 Task: Look for space in Budapest XVI. kerület, Hungary from 5th June, 2023 to 16th June, 2023 for 2 adults in price range Rs.14000 to Rs.18000. Place can be entire place with 1  bedroom having 1 bed and 1 bathroom. Property type can be house, flat, guest house, hotel. Booking option can be shelf check-in. Required host language is English.
Action: Mouse moved to (443, 81)
Screenshot: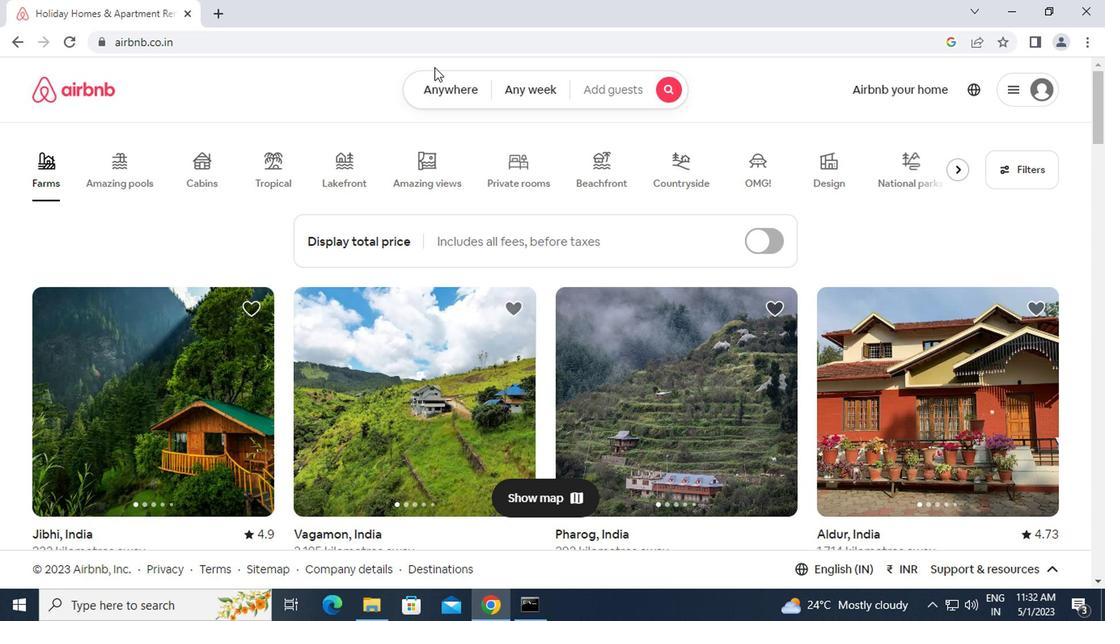 
Action: Mouse pressed left at (443, 81)
Screenshot: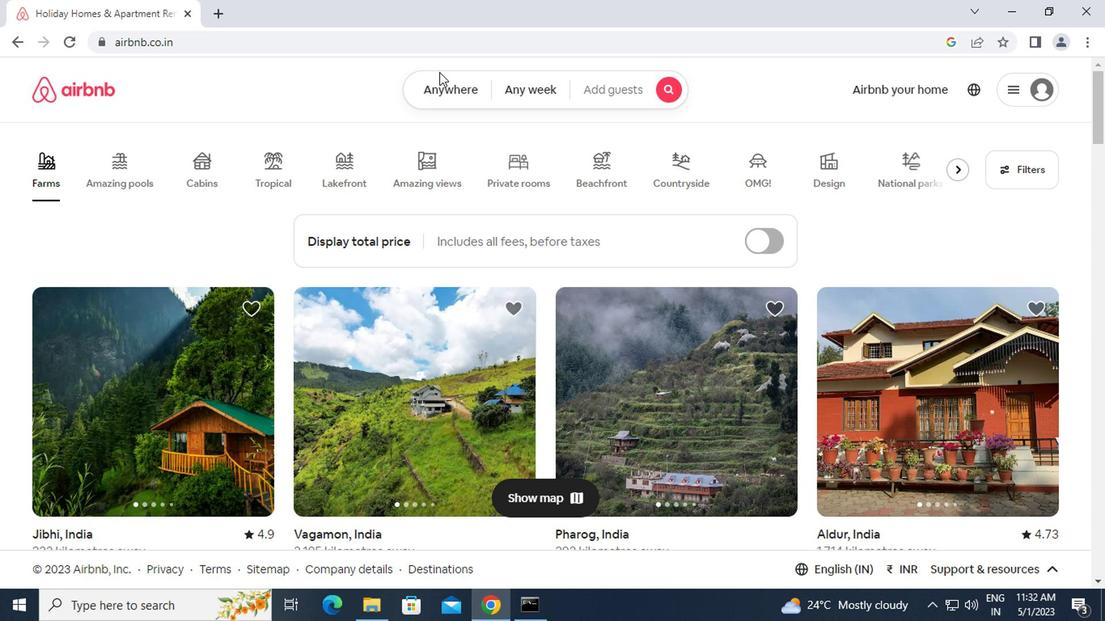 
Action: Mouse moved to (400, 130)
Screenshot: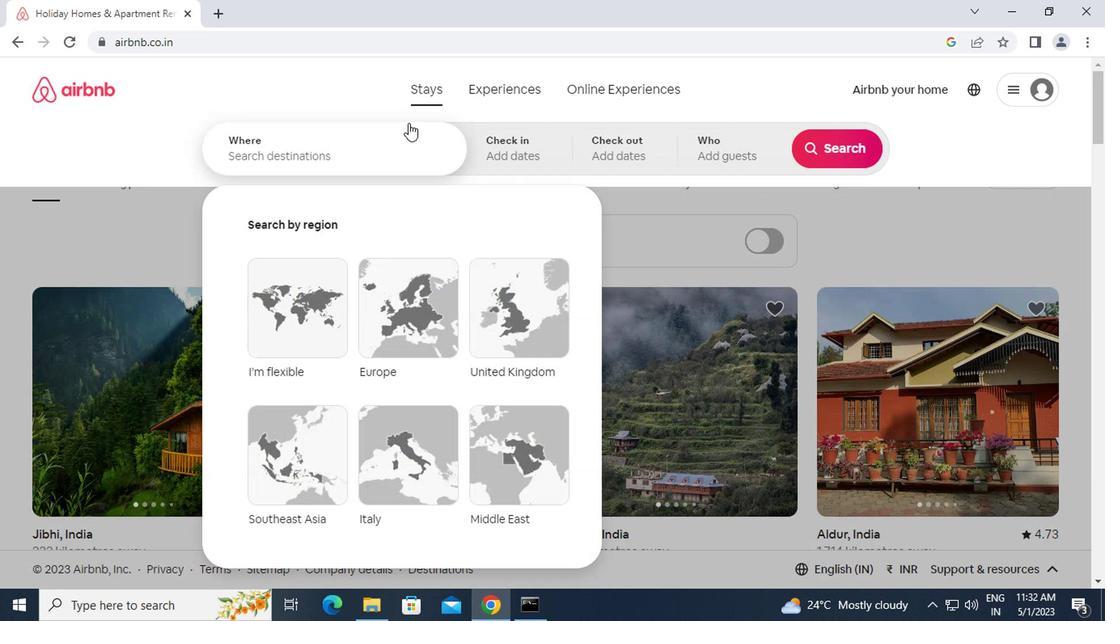
Action: Mouse pressed left at (400, 130)
Screenshot: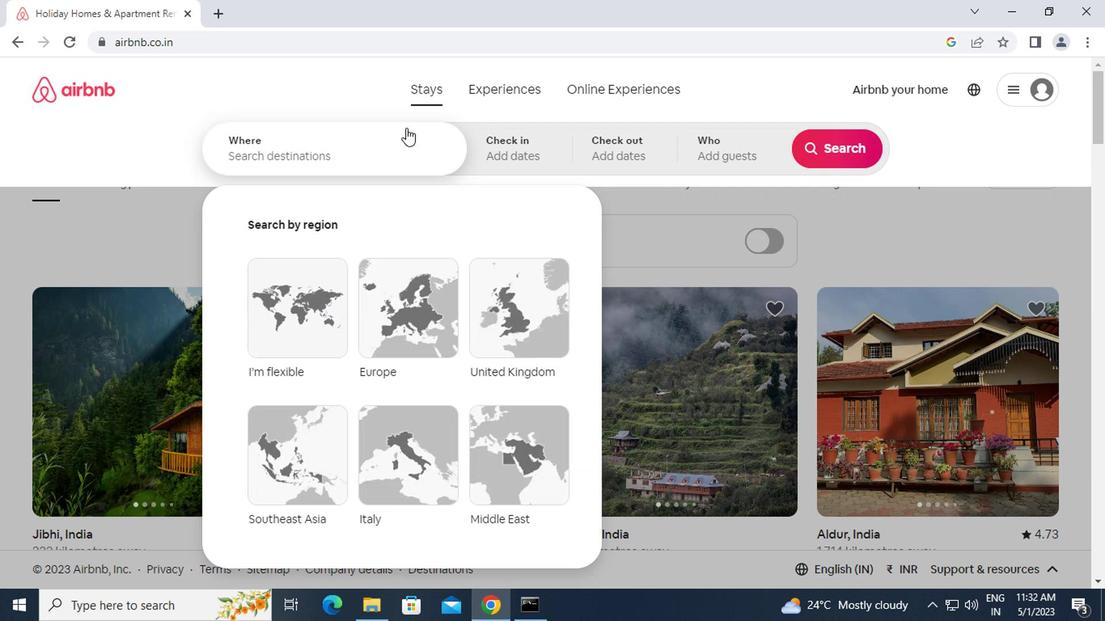 
Action: Key pressed b<Key.backspace><Key.caps_lock>b<Key.caps_lock>udapest<Key.space><Key.caps_lock>xvi.<Key.space><Key.caps_lock>kerulet,<Key.space><Key.caps_lock>h<Key.caps_lock>ungary<Key.enter>
Screenshot: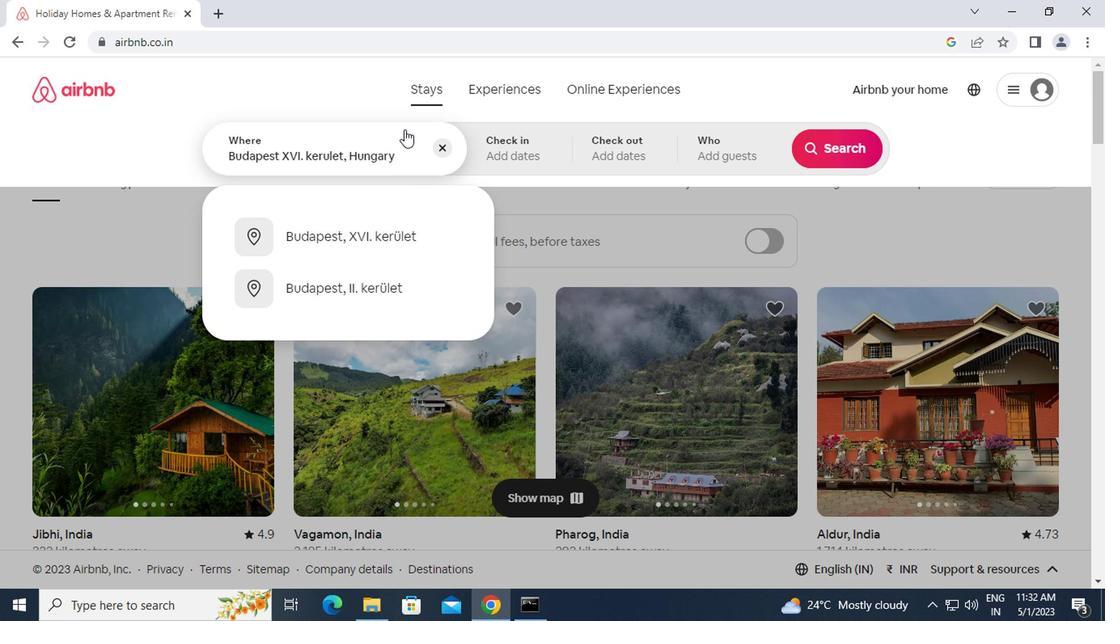 
Action: Mouse scrolled (400, 131) with delta (0, 0)
Screenshot: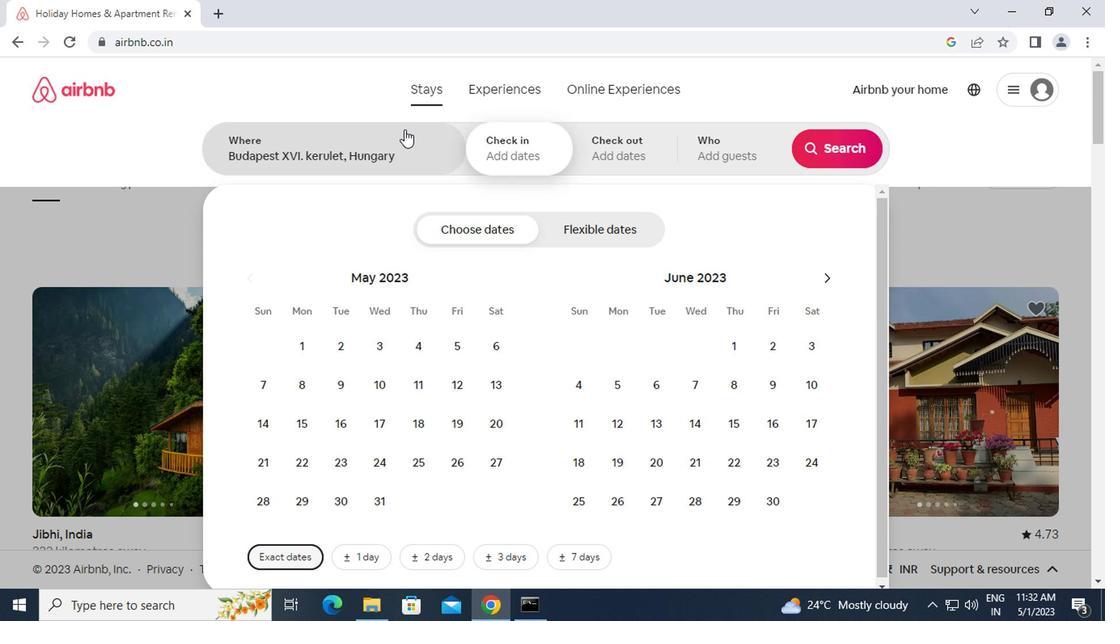 
Action: Mouse moved to (603, 386)
Screenshot: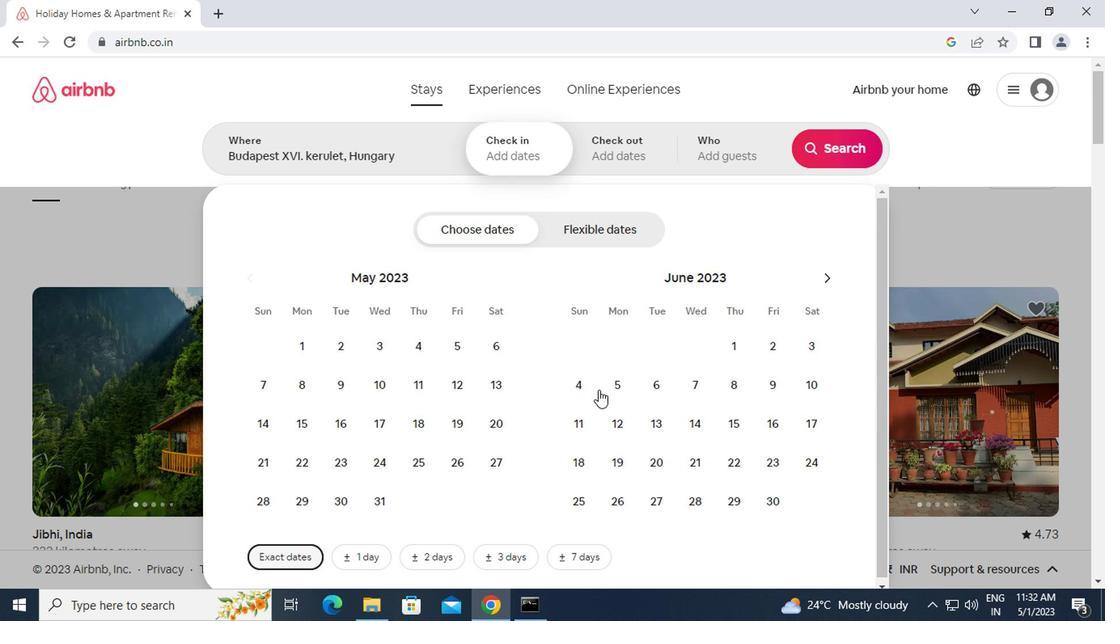 
Action: Mouse pressed left at (603, 386)
Screenshot: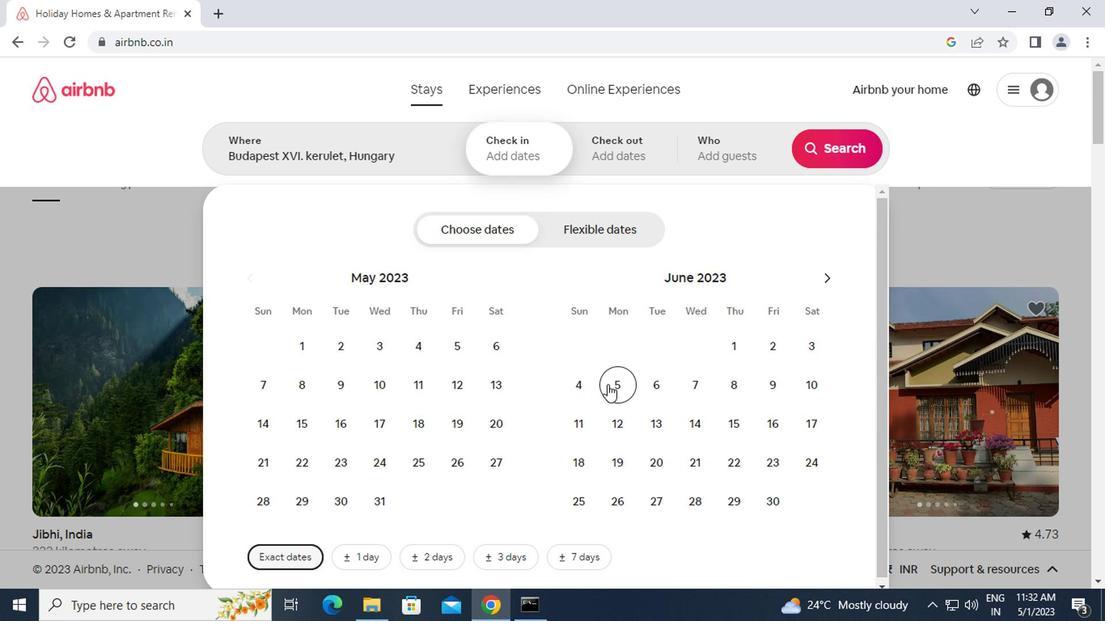 
Action: Mouse moved to (776, 417)
Screenshot: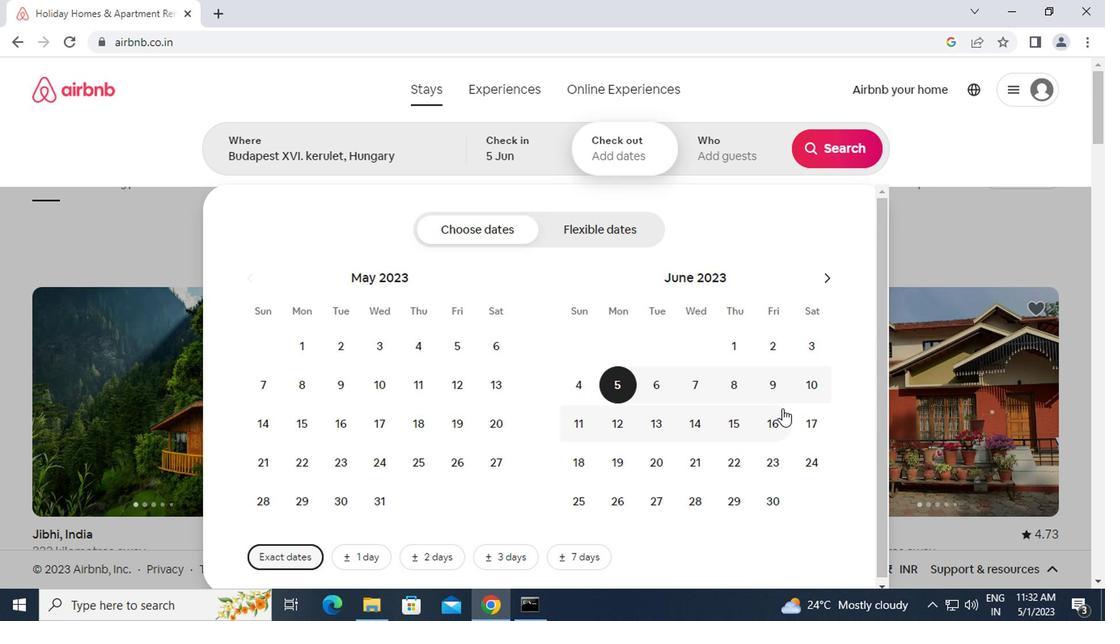 
Action: Mouse pressed left at (776, 417)
Screenshot: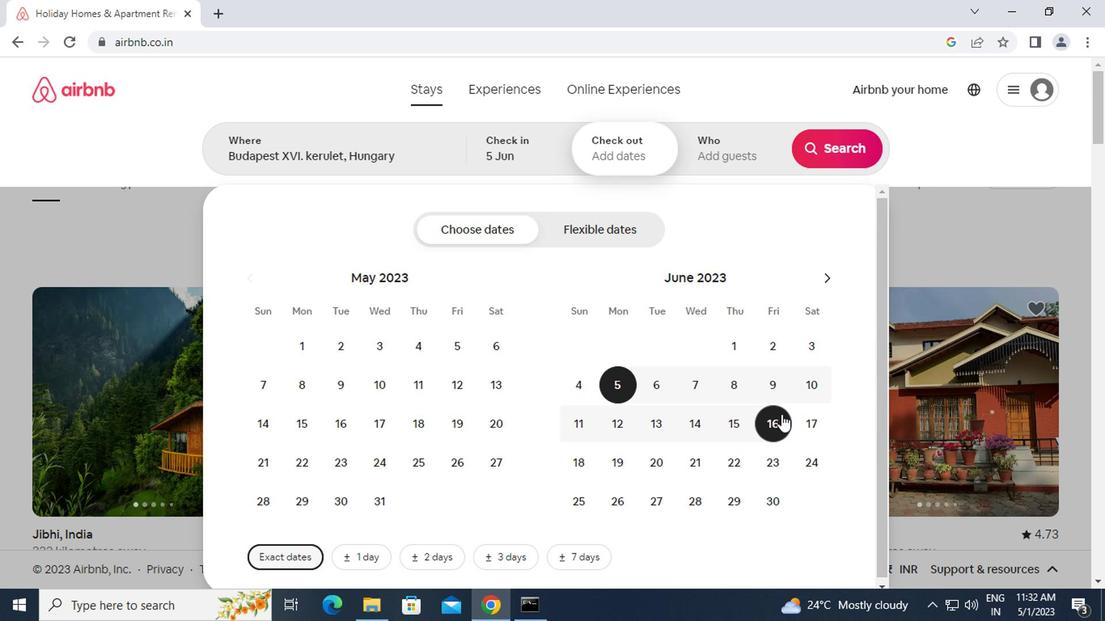 
Action: Mouse moved to (717, 150)
Screenshot: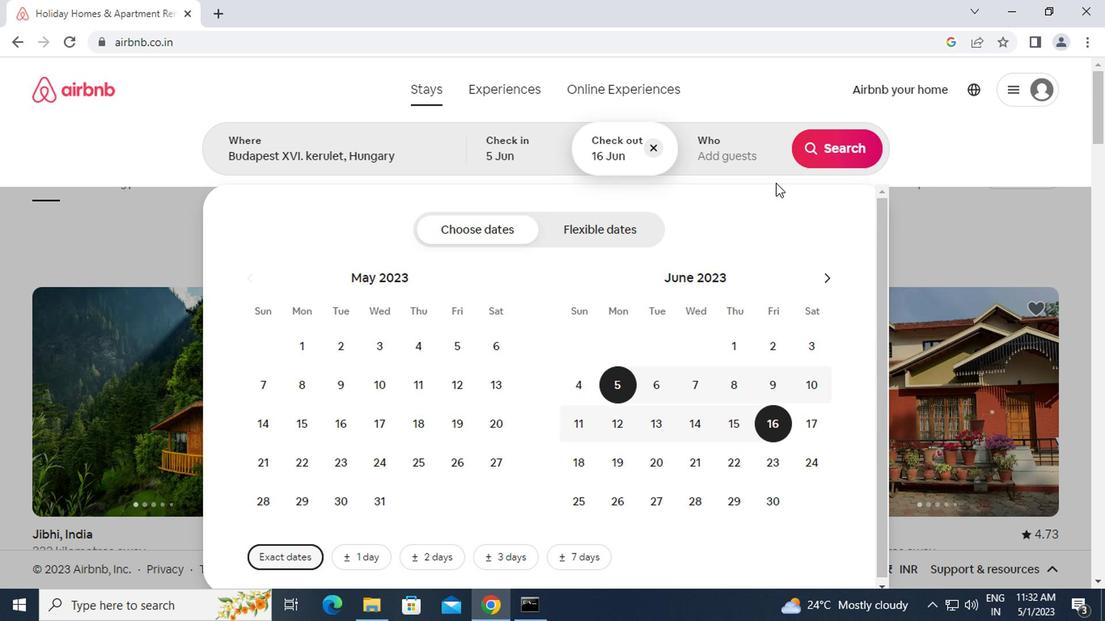 
Action: Mouse pressed left at (717, 150)
Screenshot: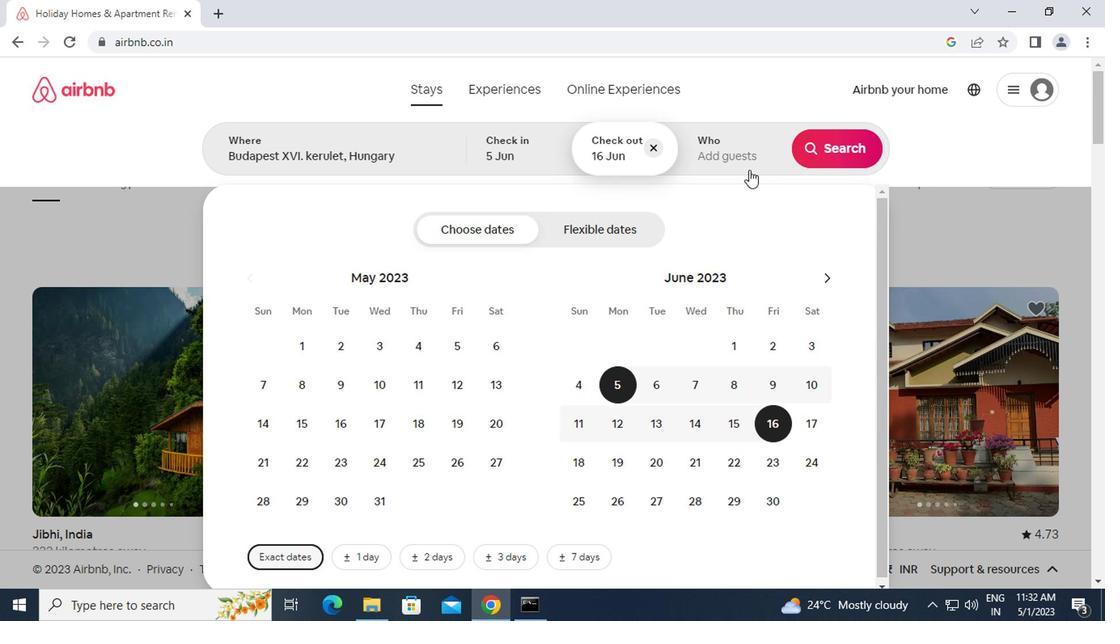 
Action: Mouse moved to (833, 234)
Screenshot: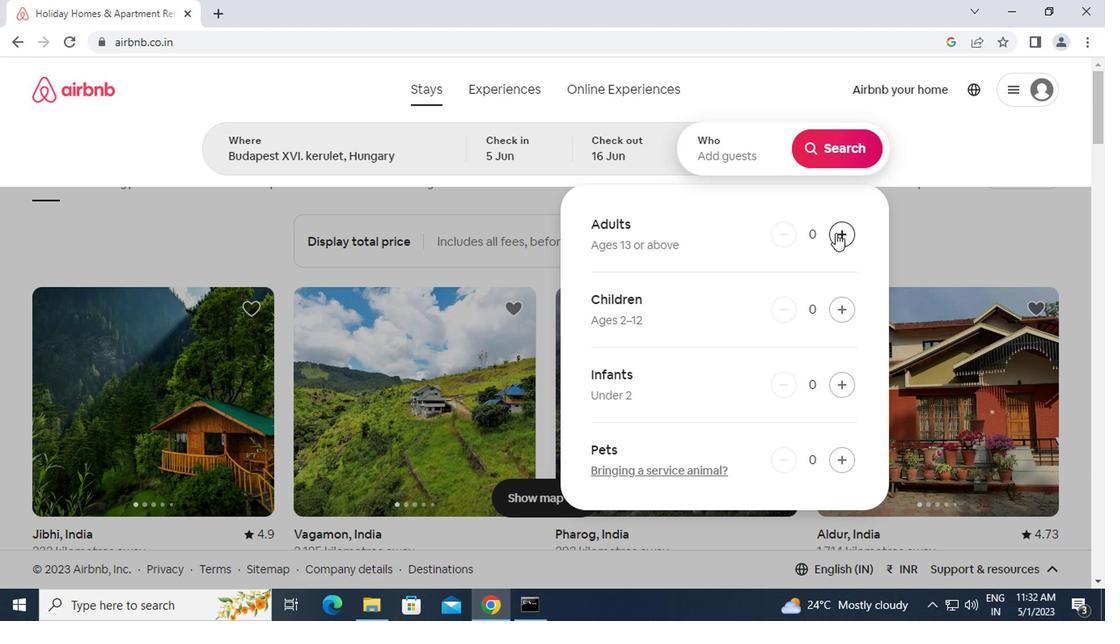 
Action: Mouse pressed left at (833, 234)
Screenshot: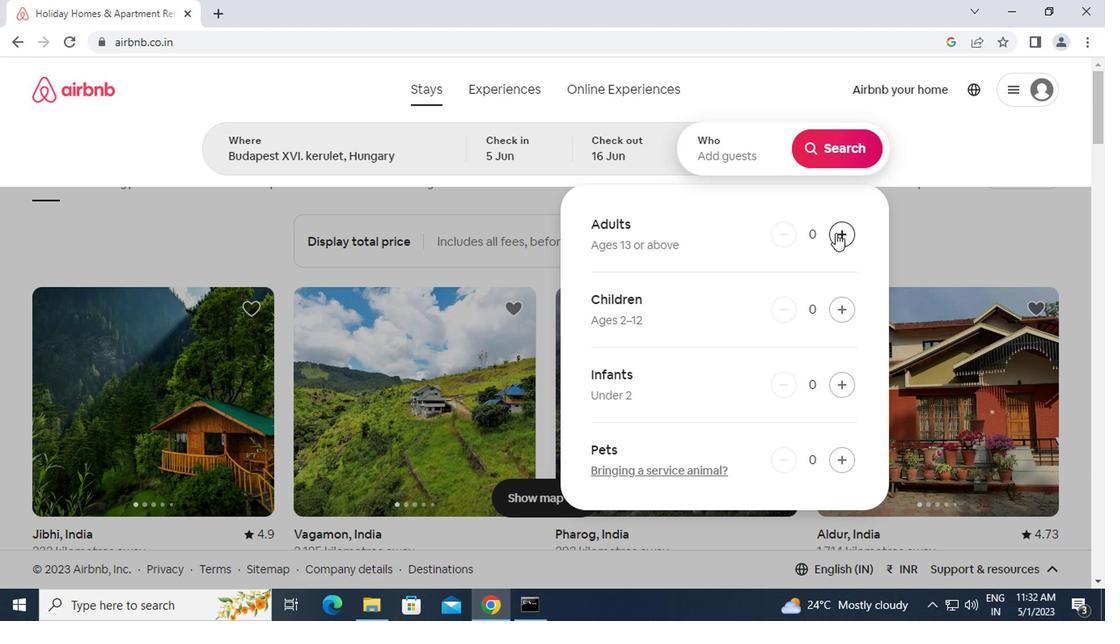 
Action: Mouse pressed left at (833, 234)
Screenshot: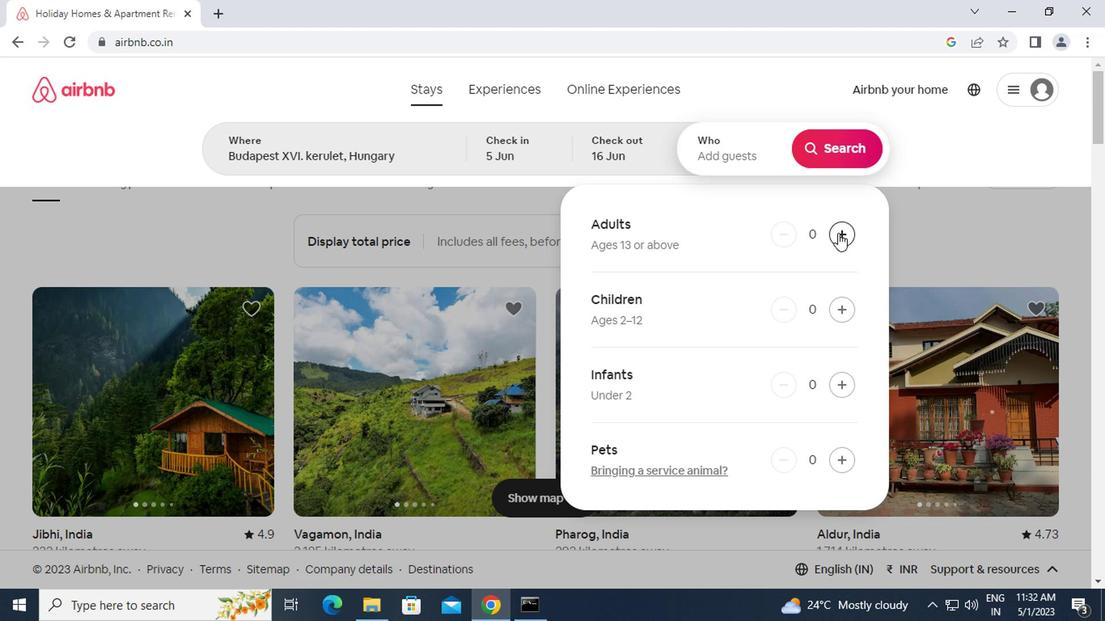 
Action: Mouse moved to (830, 170)
Screenshot: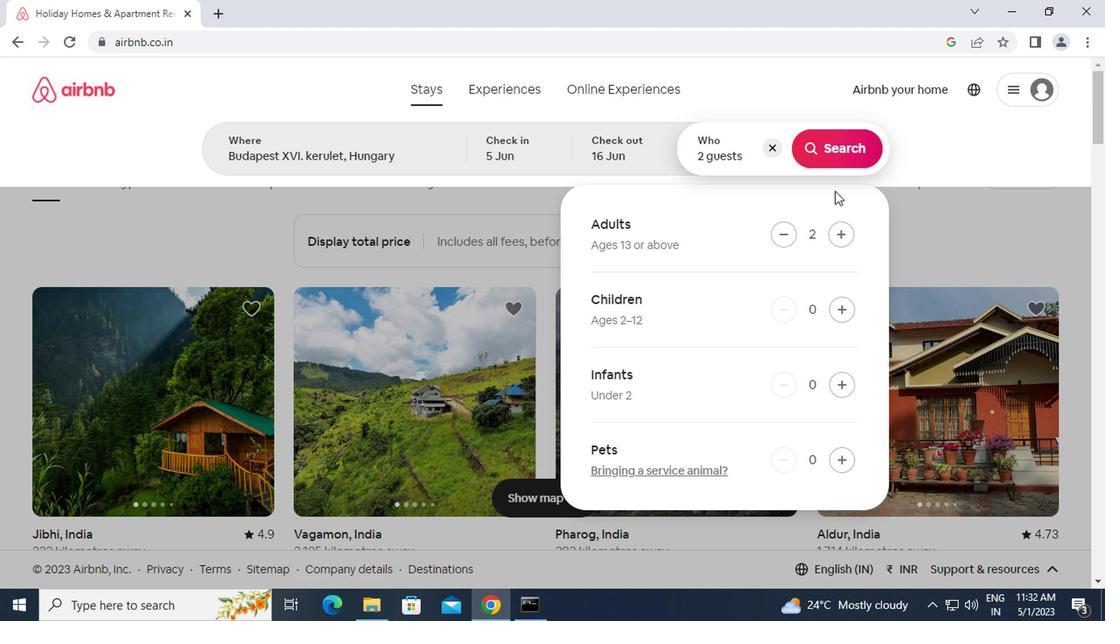 
Action: Mouse pressed left at (830, 170)
Screenshot: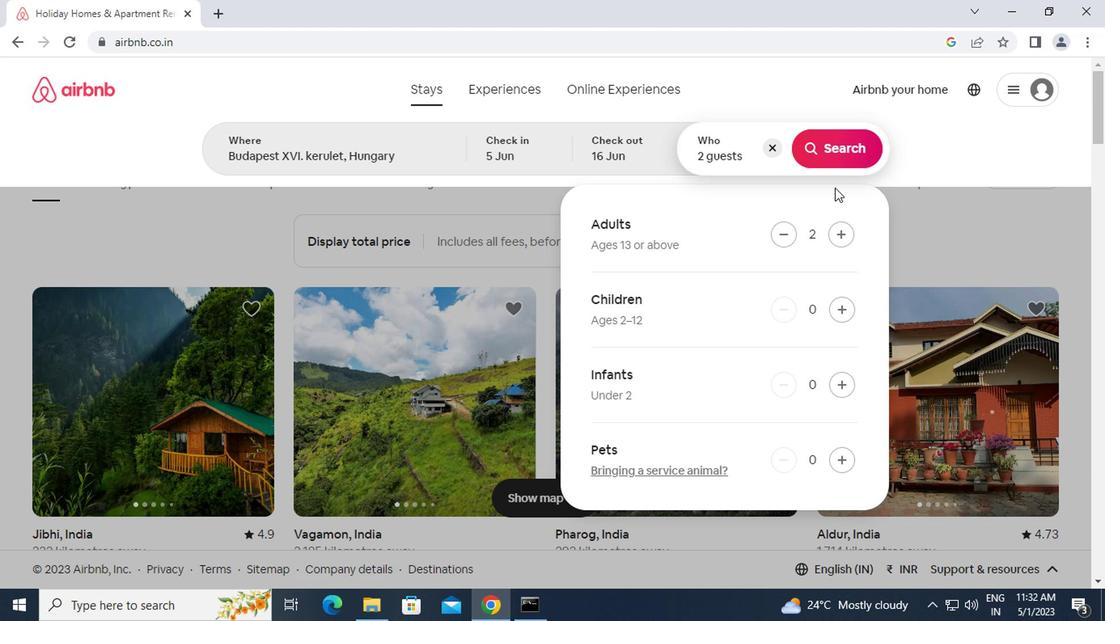 
Action: Mouse moved to (802, 134)
Screenshot: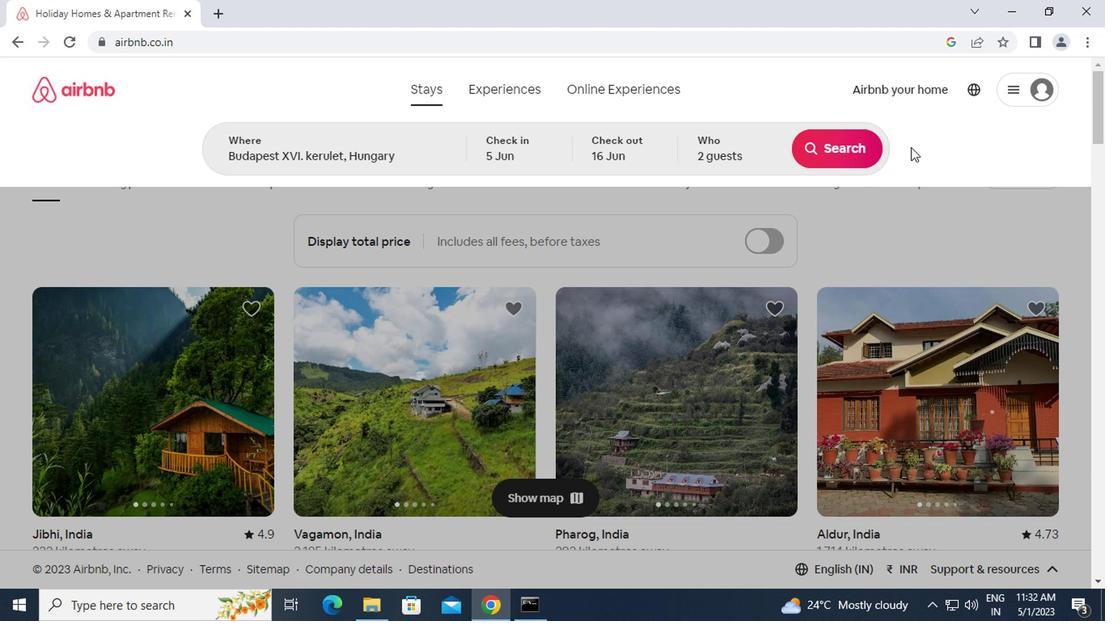 
Action: Mouse pressed left at (802, 134)
Screenshot: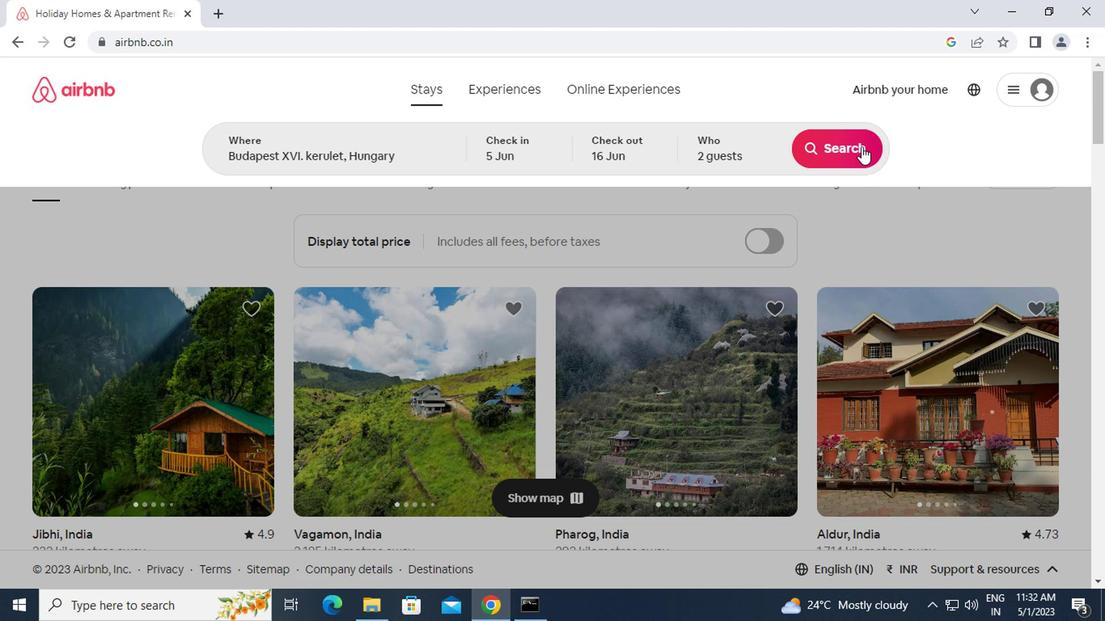 
Action: Mouse moved to (1023, 156)
Screenshot: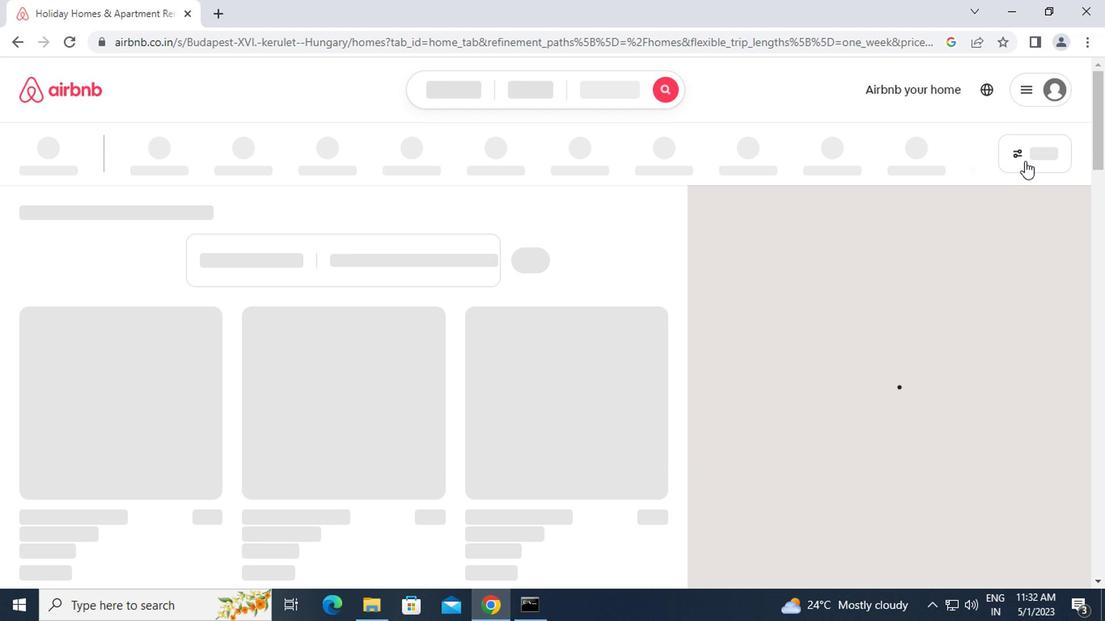 
Action: Mouse pressed left at (1023, 156)
Screenshot: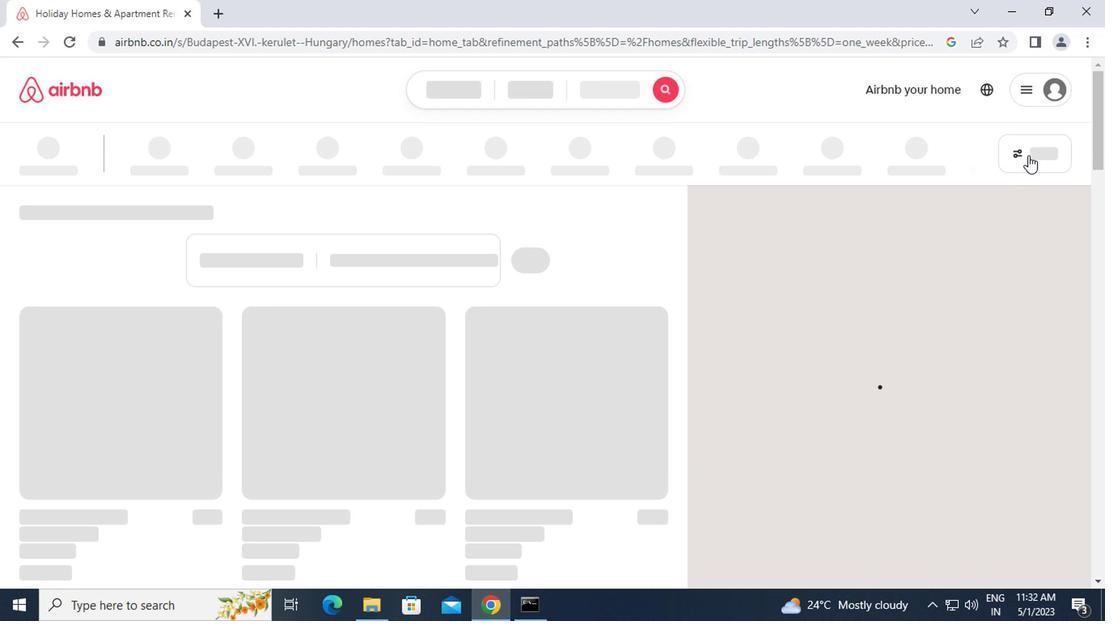 
Action: Mouse moved to (364, 361)
Screenshot: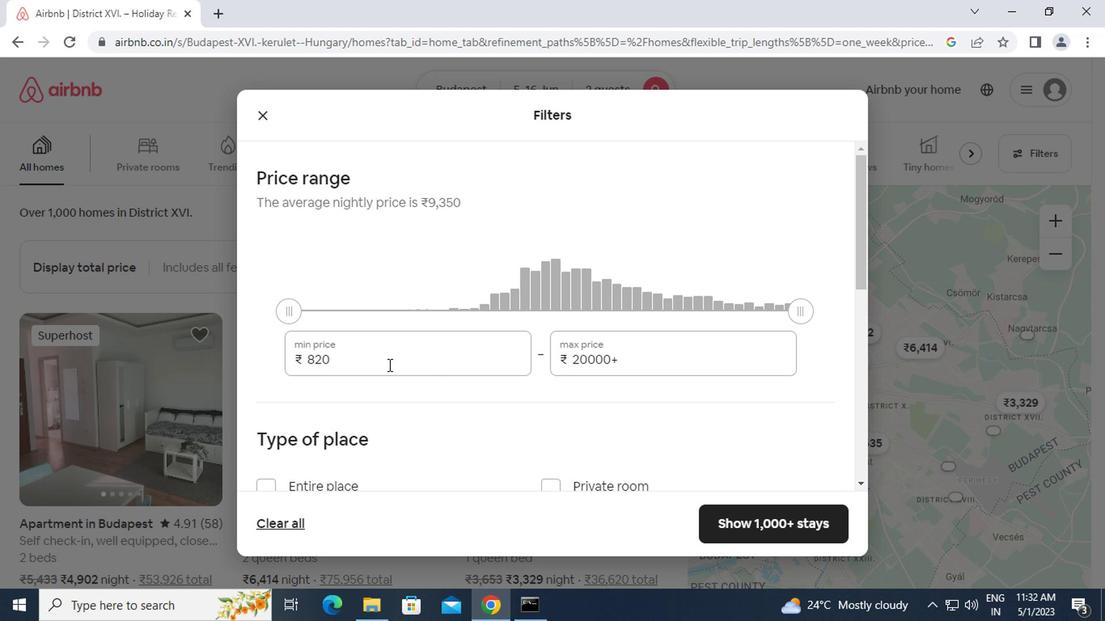 
Action: Mouse pressed left at (364, 361)
Screenshot: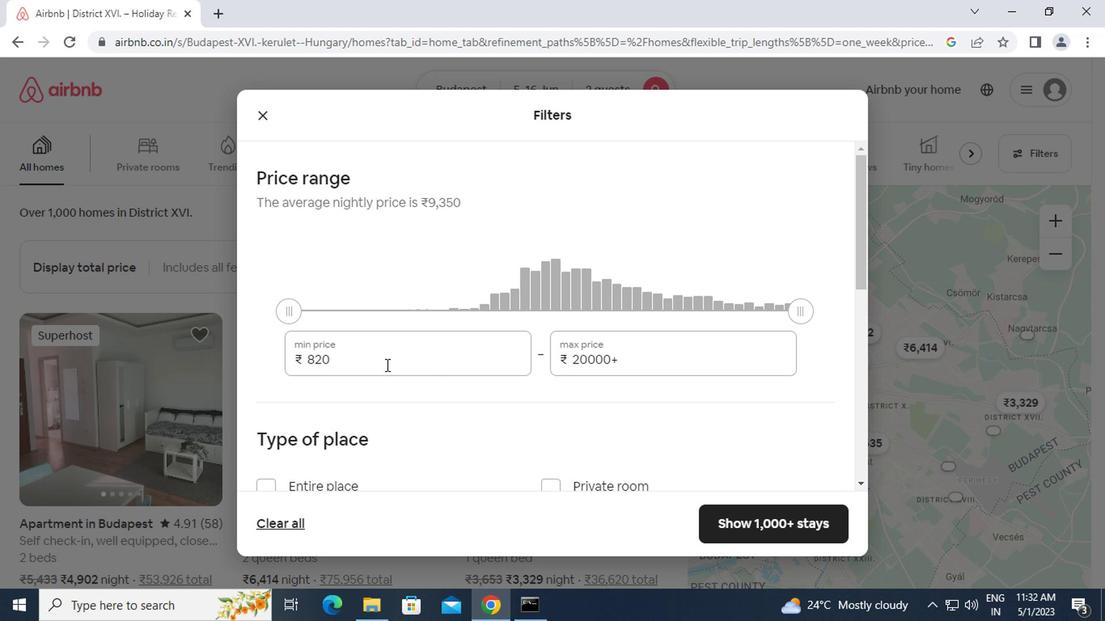 
Action: Mouse moved to (288, 373)
Screenshot: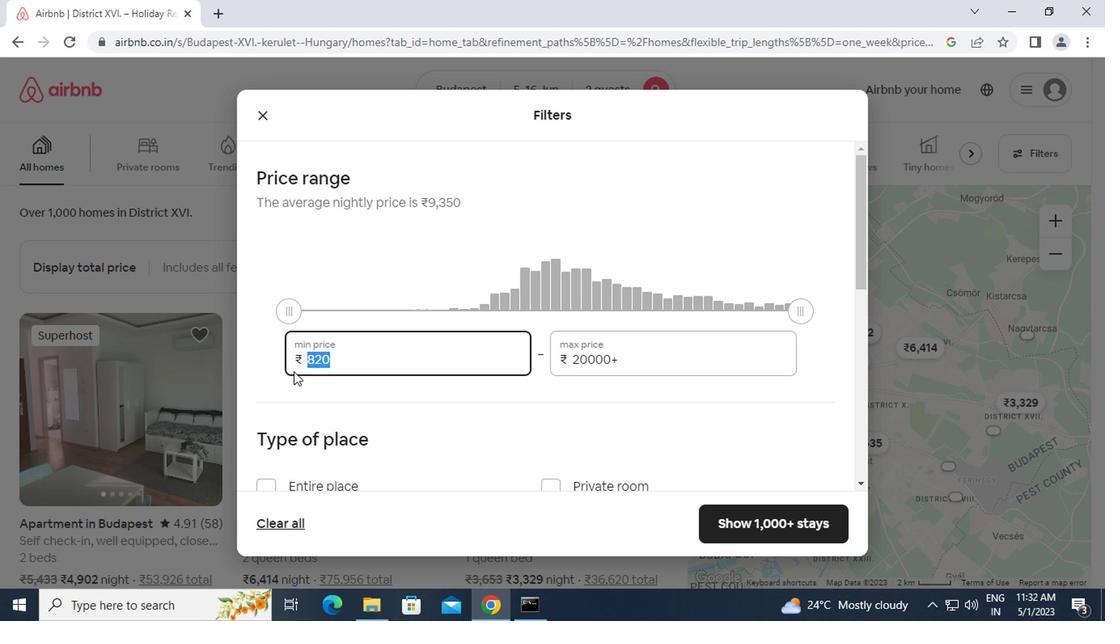 
Action: Key pressed 14000<Key.tab><Key.backspace><Key.backspace><Key.backspace><Key.backspace><Key.backspace><Key.backspace><Key.backspace><Key.backspace><Key.backspace><Key.backspace><Key.backspace><Key.backspace><Key.backspace><Key.backspace><Key.backspace><Key.backspace><Key.backspace><Key.backspace><Key.backspace><Key.backspace>18000
Screenshot: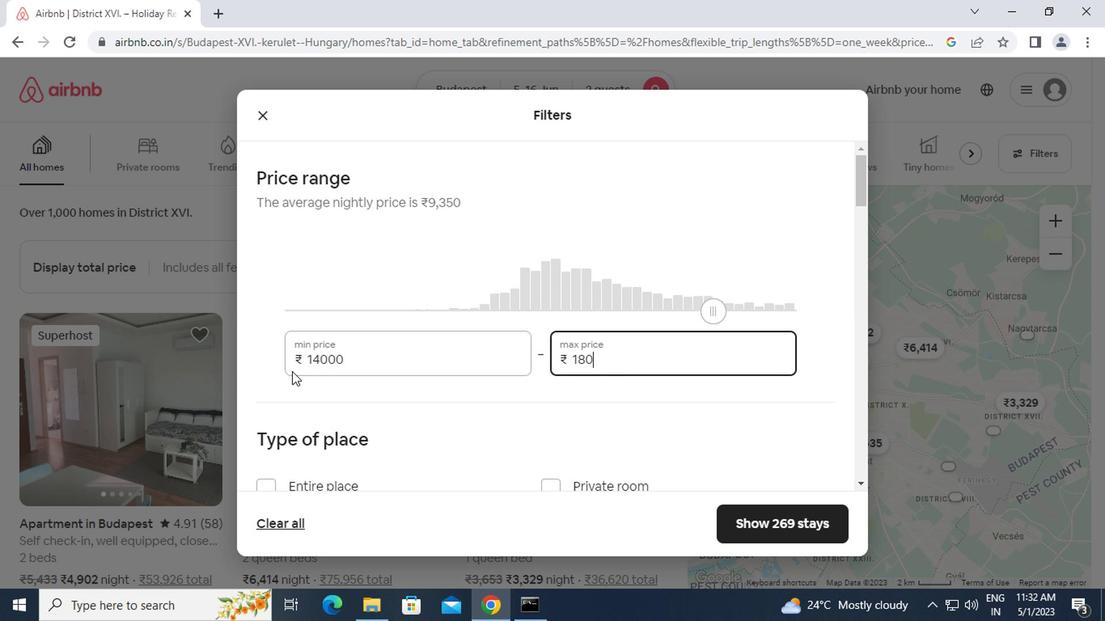 
Action: Mouse moved to (288, 373)
Screenshot: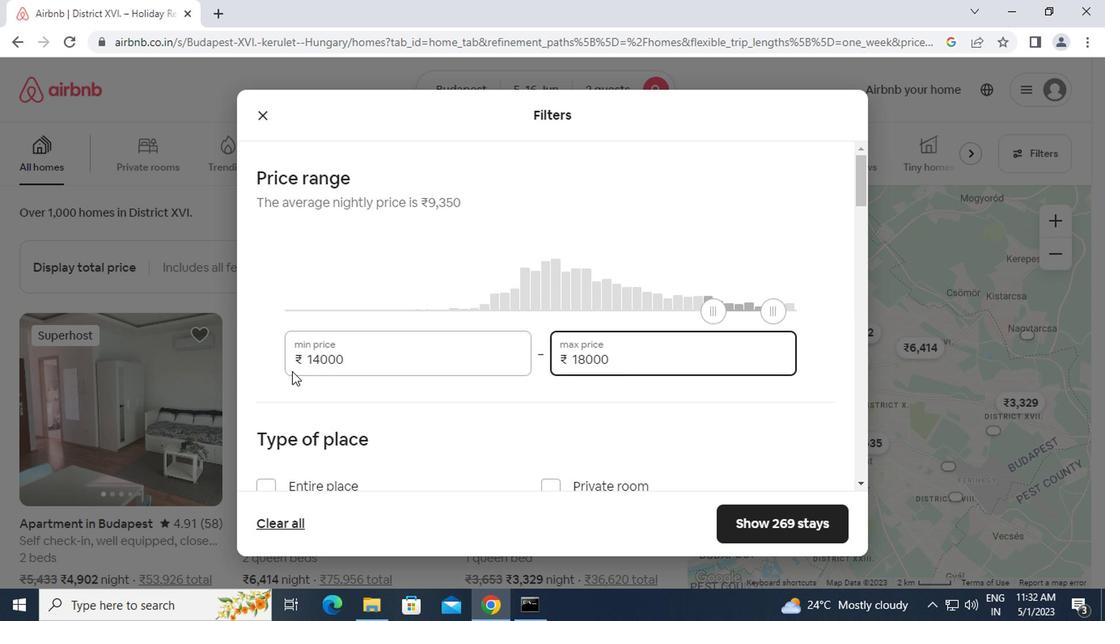 
Action: Mouse scrolled (288, 372) with delta (0, -1)
Screenshot: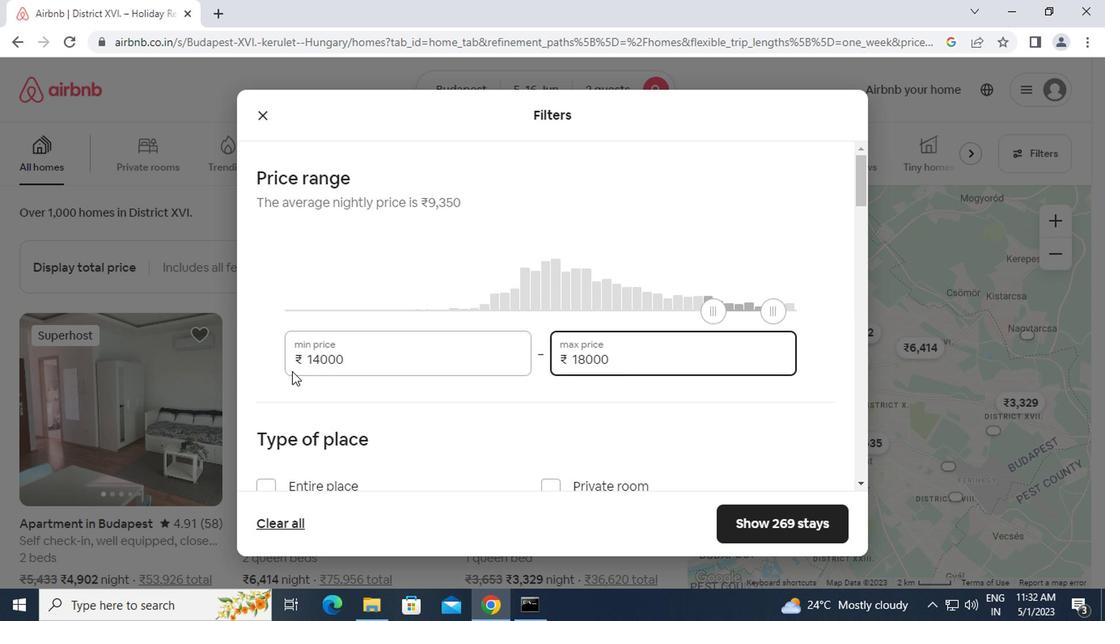 
Action: Mouse scrolled (288, 372) with delta (0, -1)
Screenshot: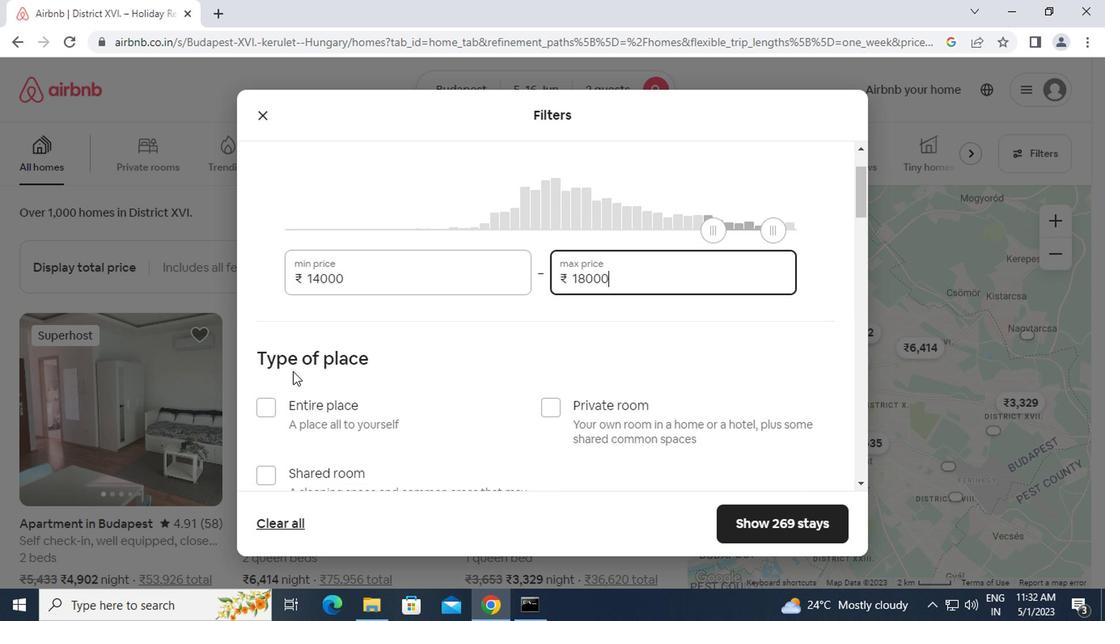 
Action: Mouse moved to (268, 330)
Screenshot: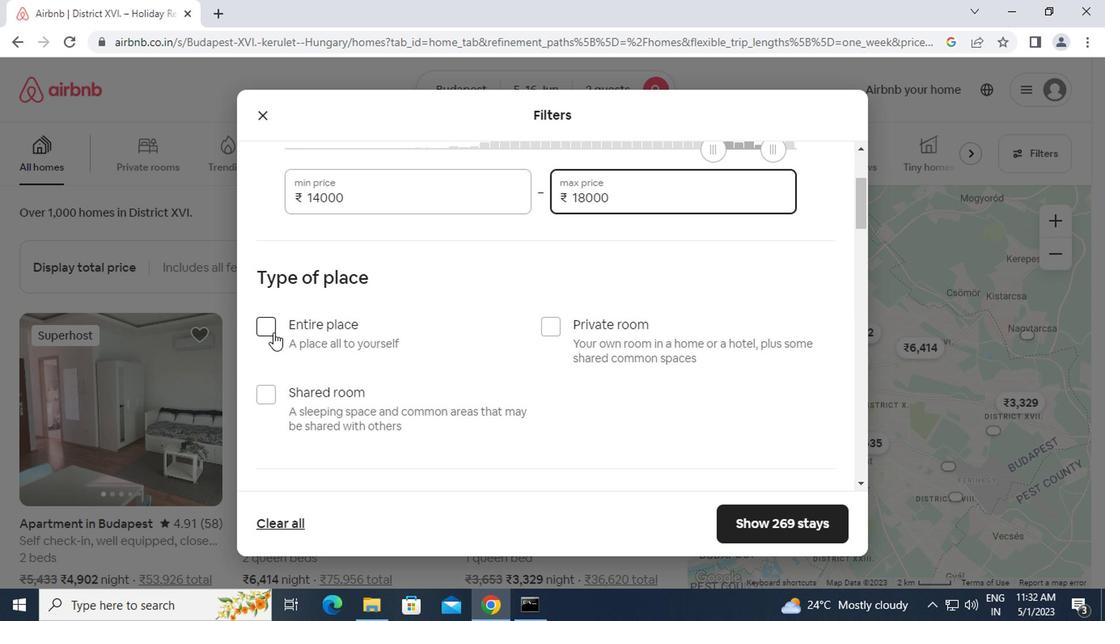 
Action: Mouse pressed left at (268, 330)
Screenshot: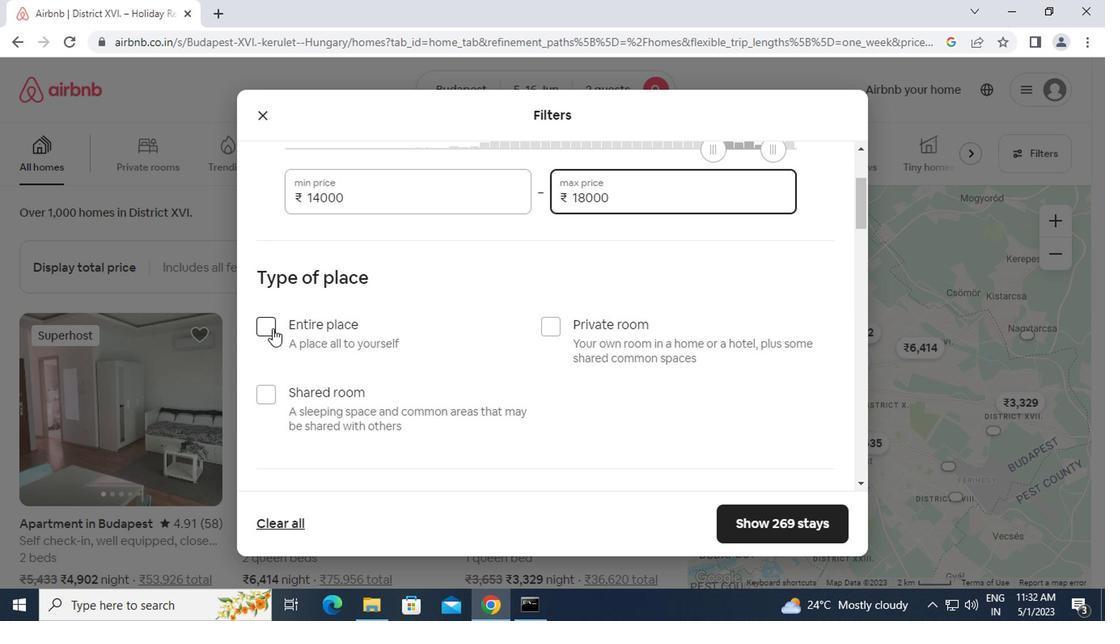 
Action: Mouse moved to (382, 357)
Screenshot: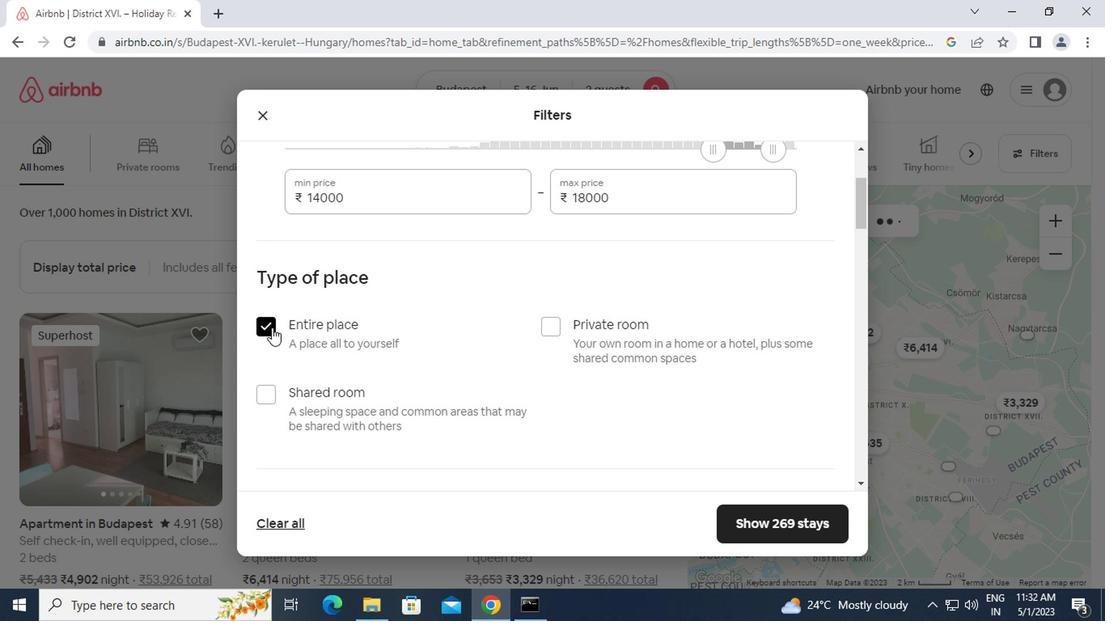 
Action: Mouse scrolled (382, 356) with delta (0, -1)
Screenshot: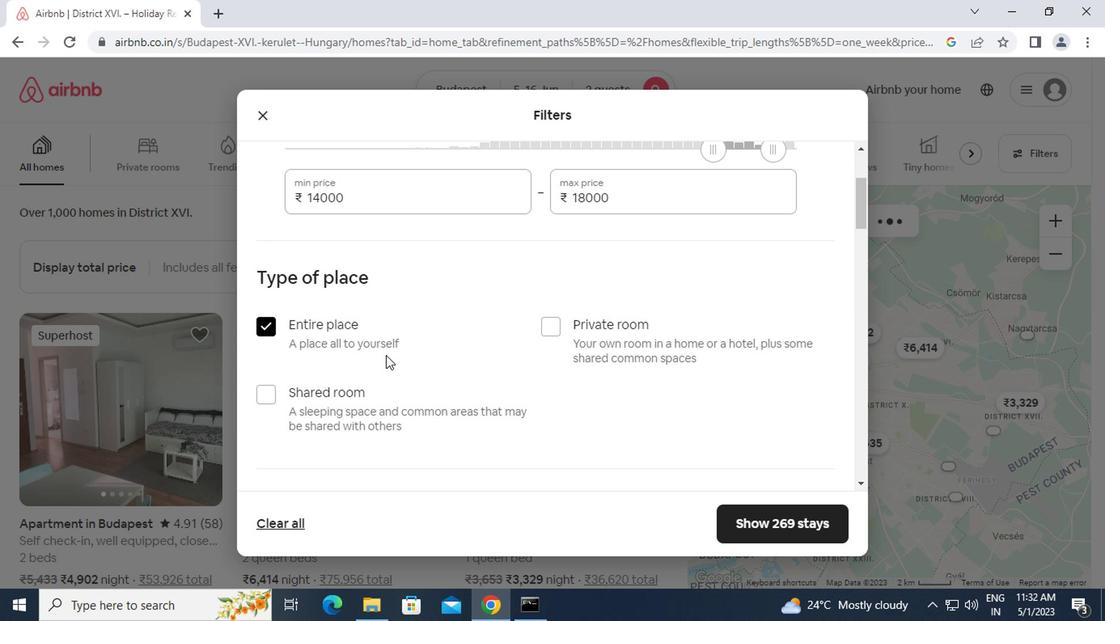 
Action: Mouse scrolled (382, 356) with delta (0, -1)
Screenshot: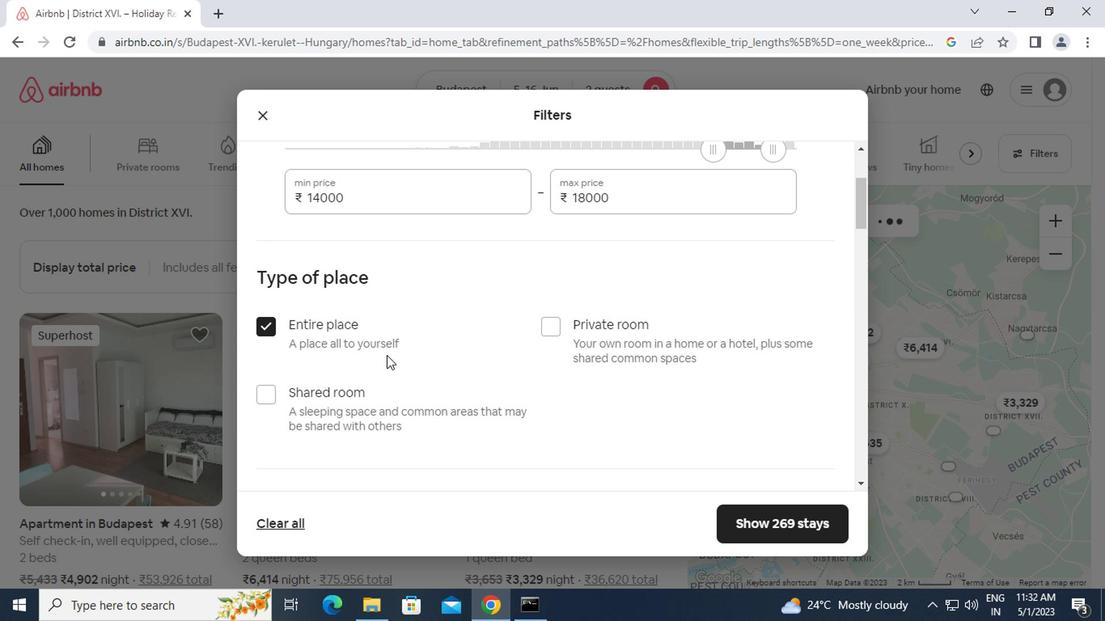 
Action: Mouse scrolled (382, 356) with delta (0, -1)
Screenshot: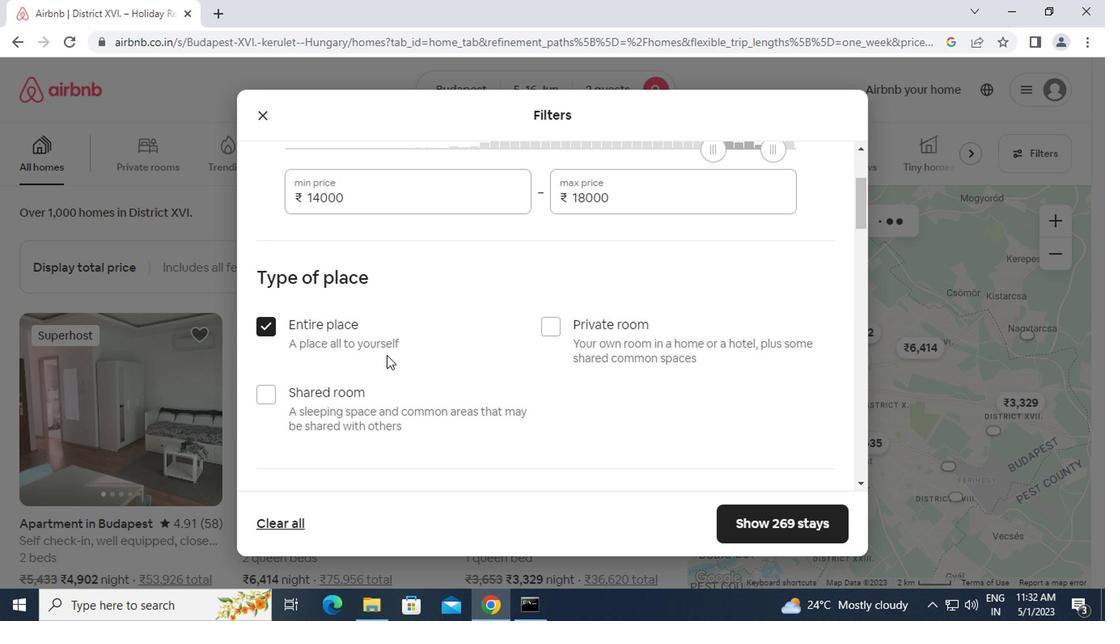 
Action: Mouse moved to (336, 345)
Screenshot: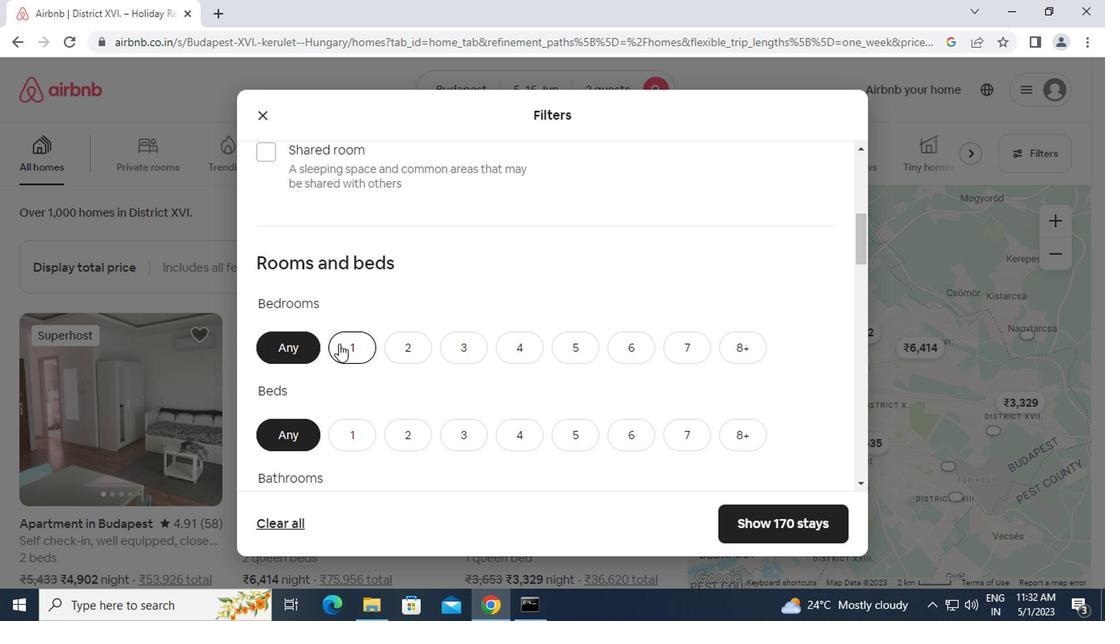 
Action: Mouse scrolled (336, 344) with delta (0, -1)
Screenshot: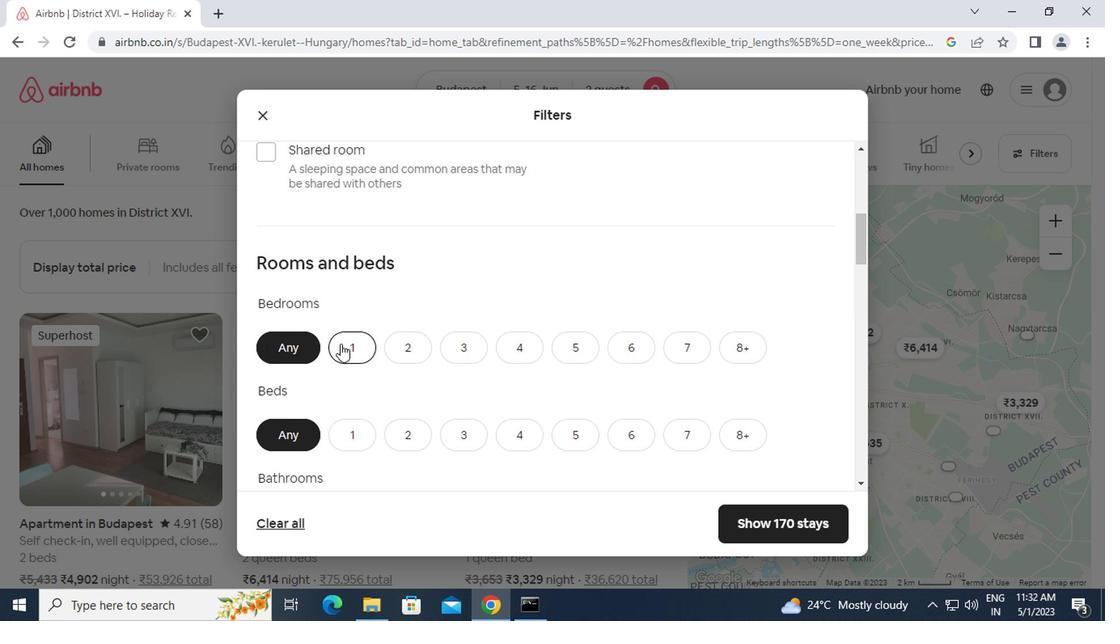 
Action: Mouse scrolled (336, 344) with delta (0, -1)
Screenshot: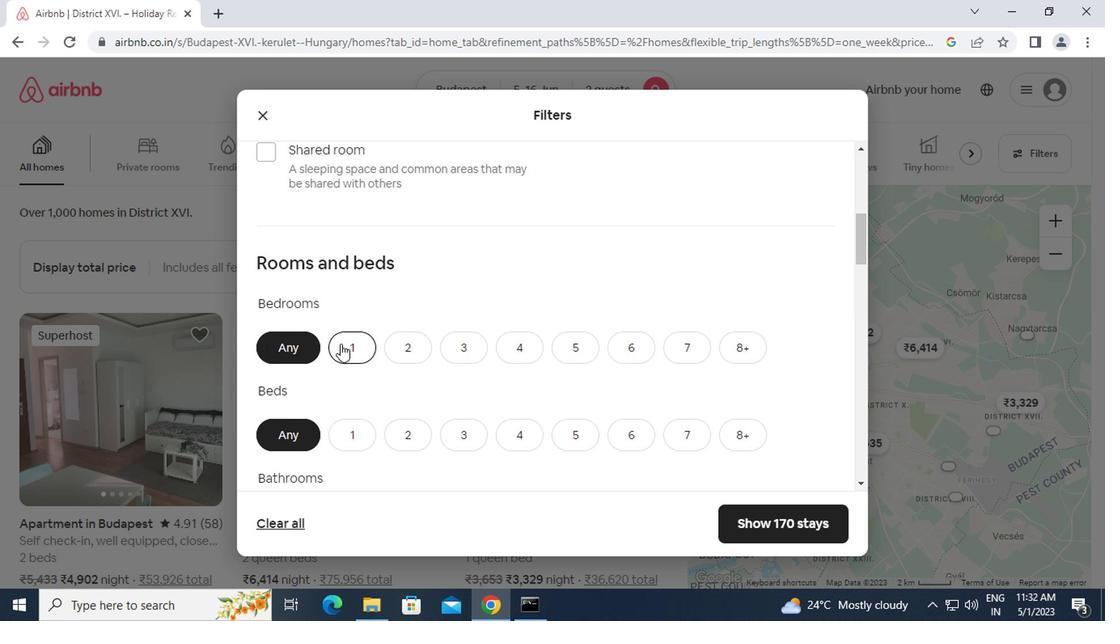 
Action: Mouse moved to (356, 196)
Screenshot: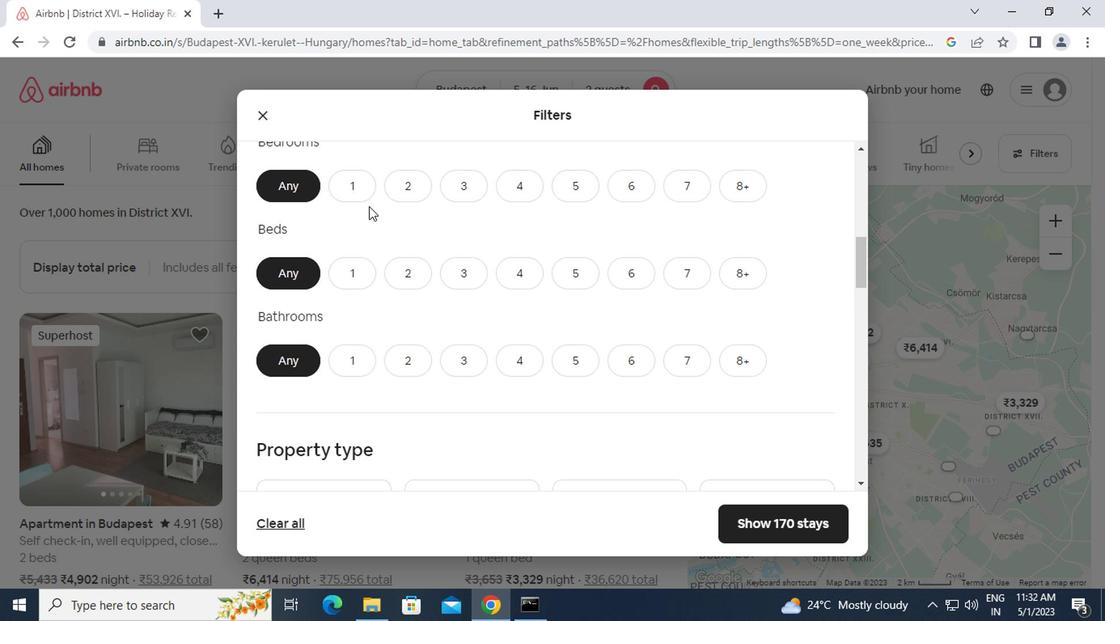
Action: Mouse pressed left at (356, 196)
Screenshot: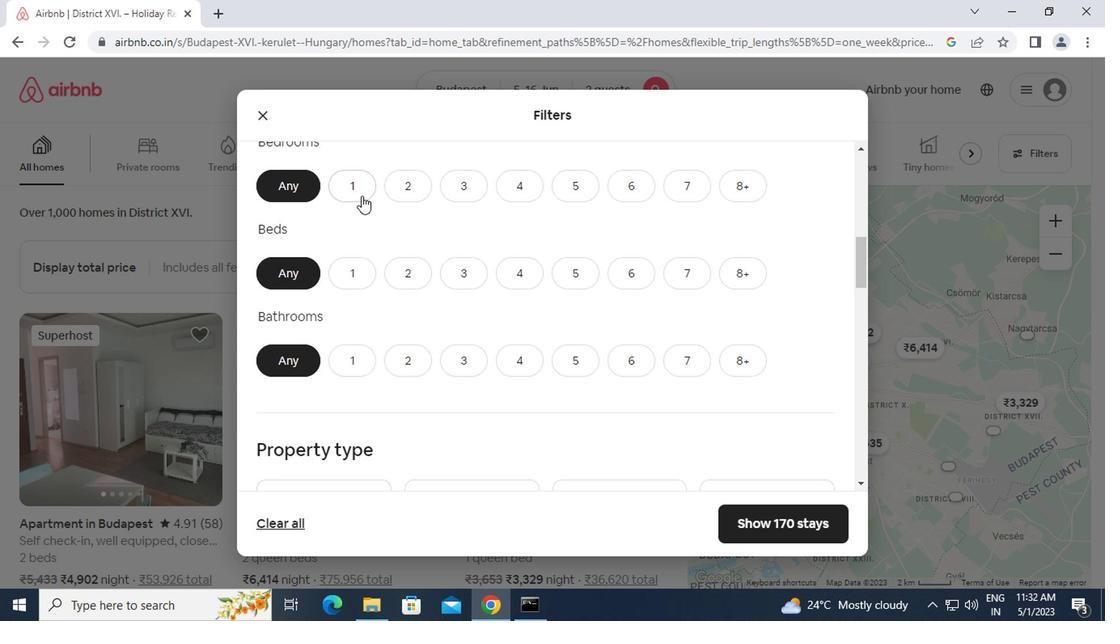 
Action: Mouse moved to (341, 281)
Screenshot: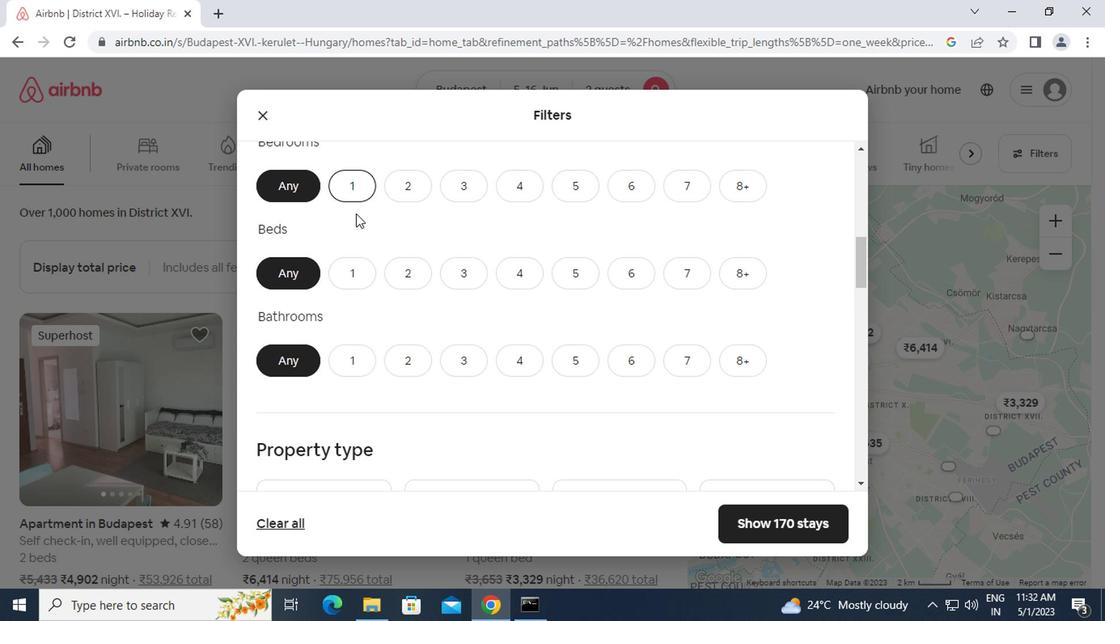
Action: Mouse pressed left at (341, 281)
Screenshot: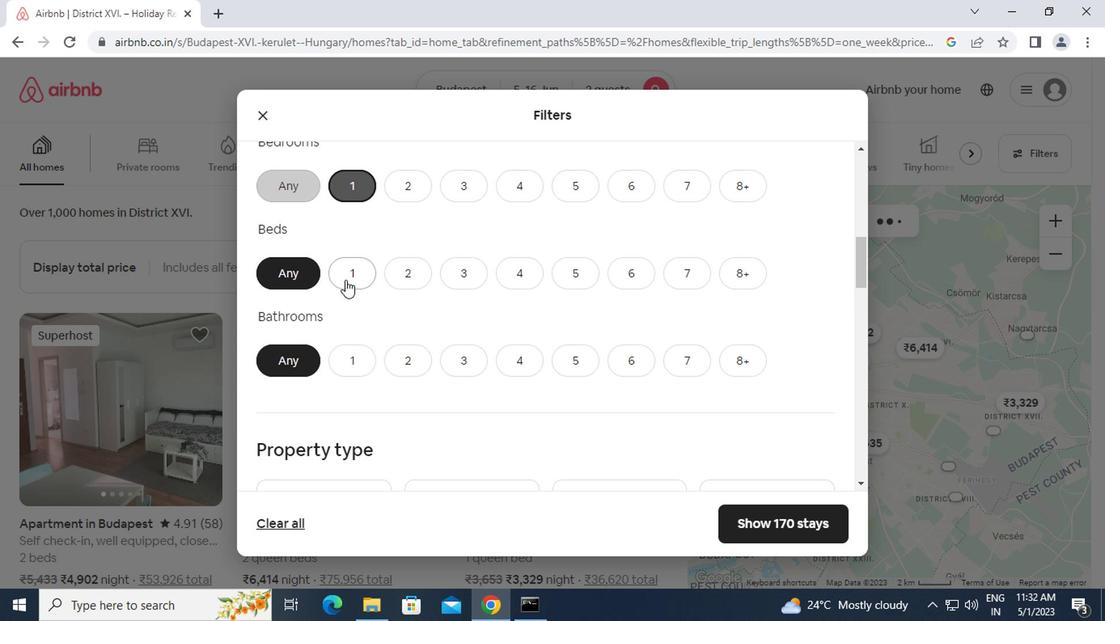 
Action: Mouse moved to (356, 349)
Screenshot: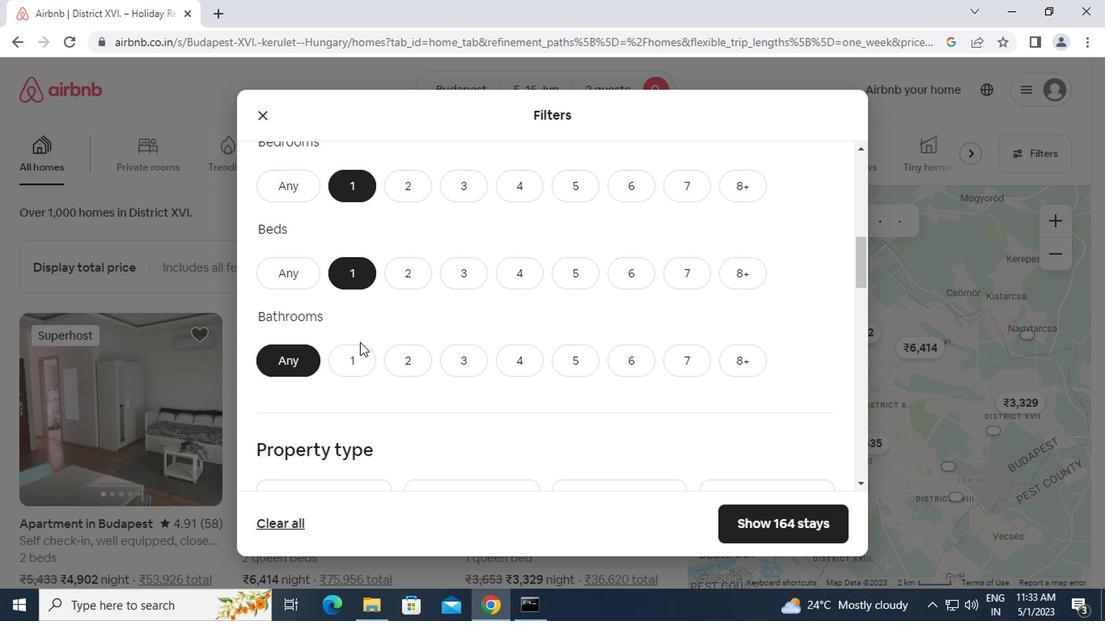 
Action: Mouse pressed left at (356, 349)
Screenshot: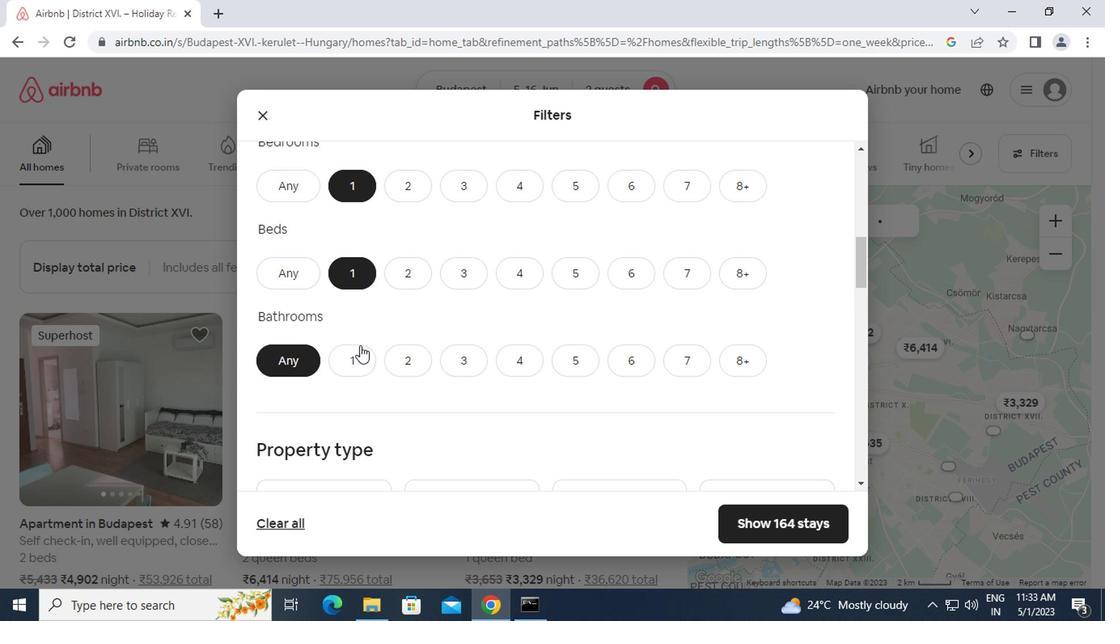 
Action: Mouse moved to (387, 387)
Screenshot: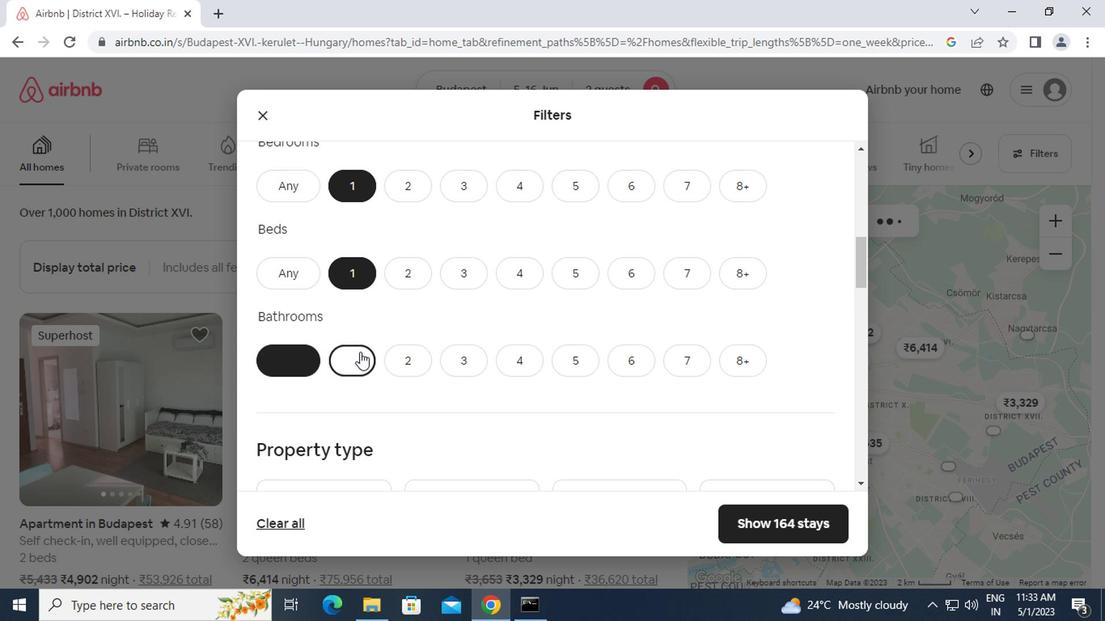 
Action: Mouse scrolled (387, 387) with delta (0, 0)
Screenshot: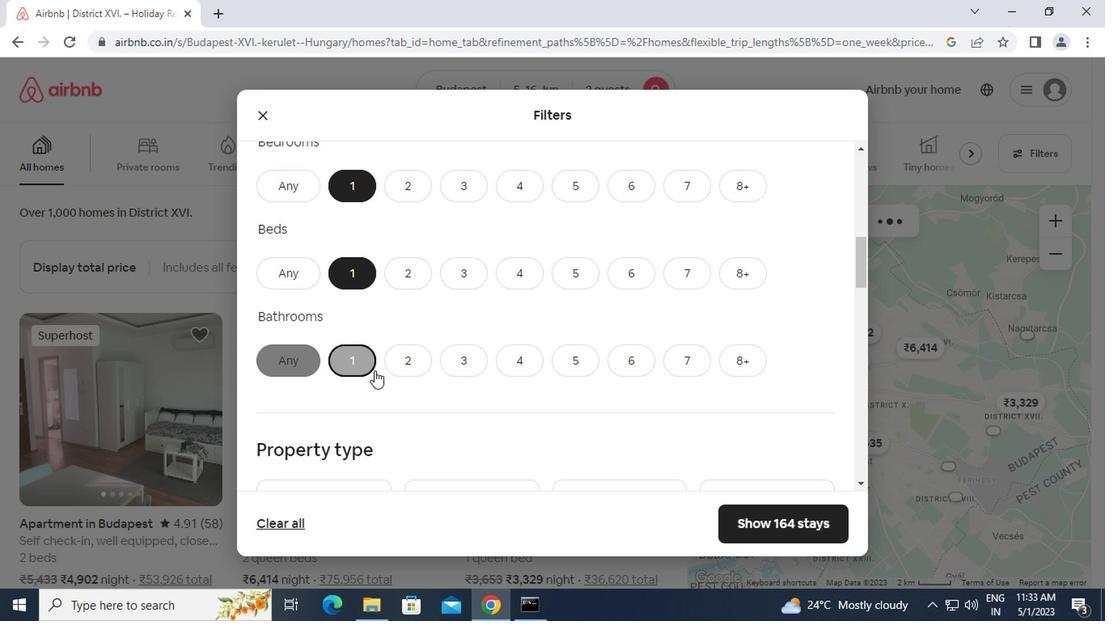 
Action: Mouse scrolled (387, 387) with delta (0, 0)
Screenshot: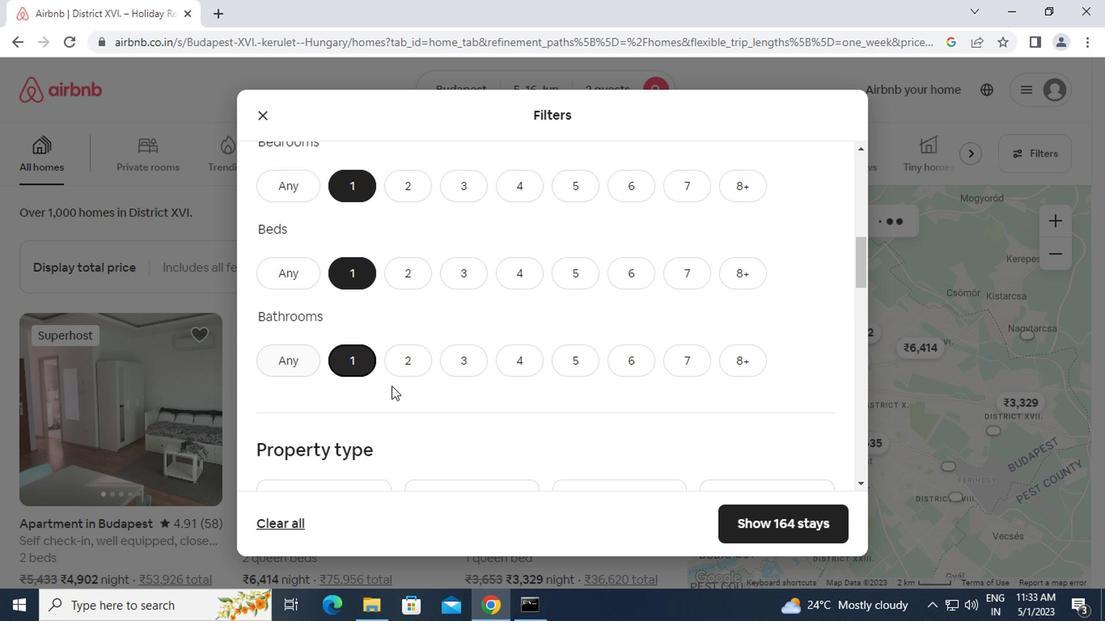 
Action: Mouse moved to (307, 387)
Screenshot: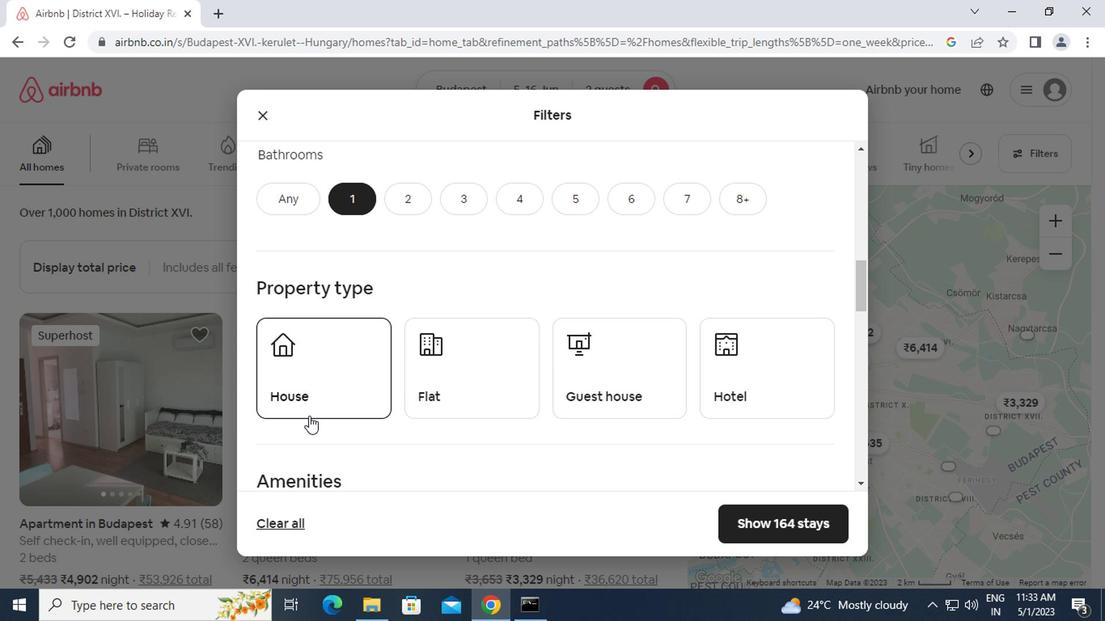 
Action: Mouse pressed left at (307, 387)
Screenshot: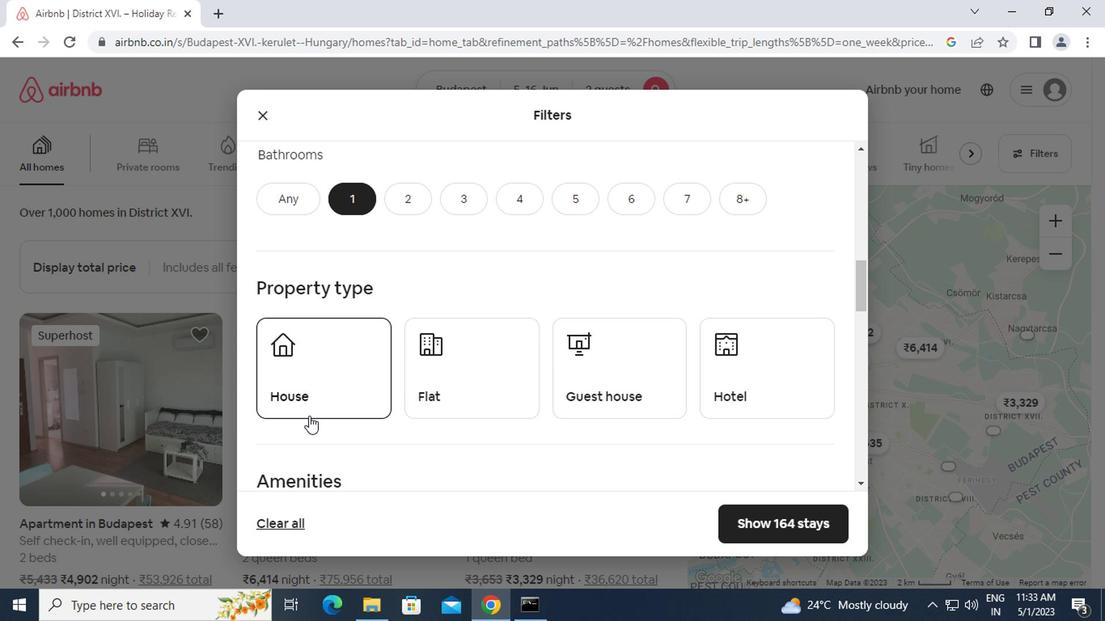 
Action: Mouse moved to (469, 374)
Screenshot: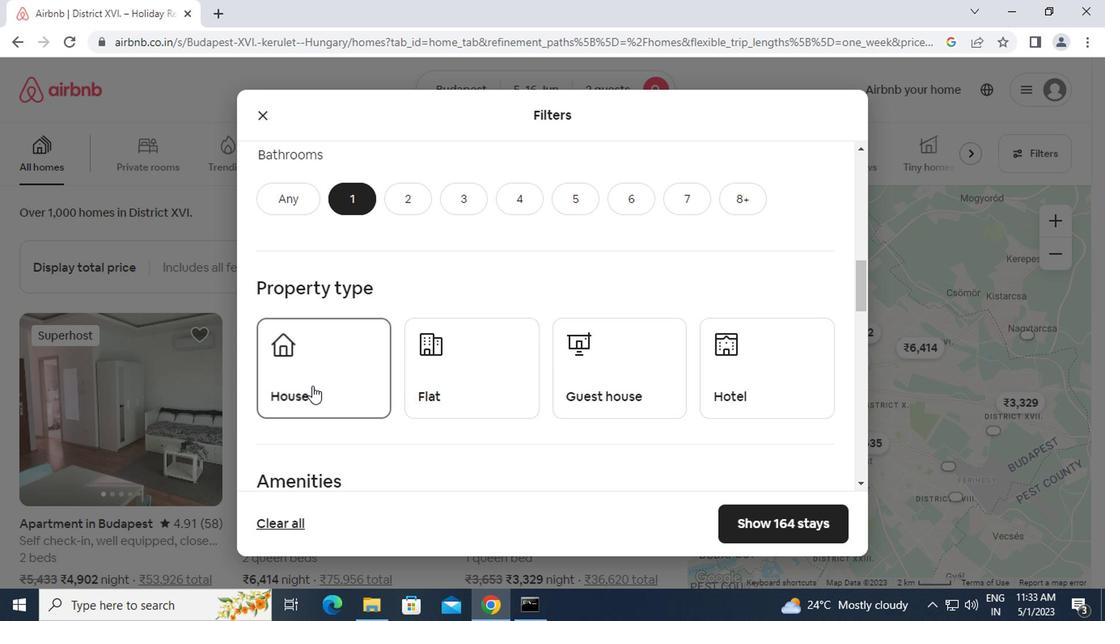 
Action: Mouse pressed left at (469, 374)
Screenshot: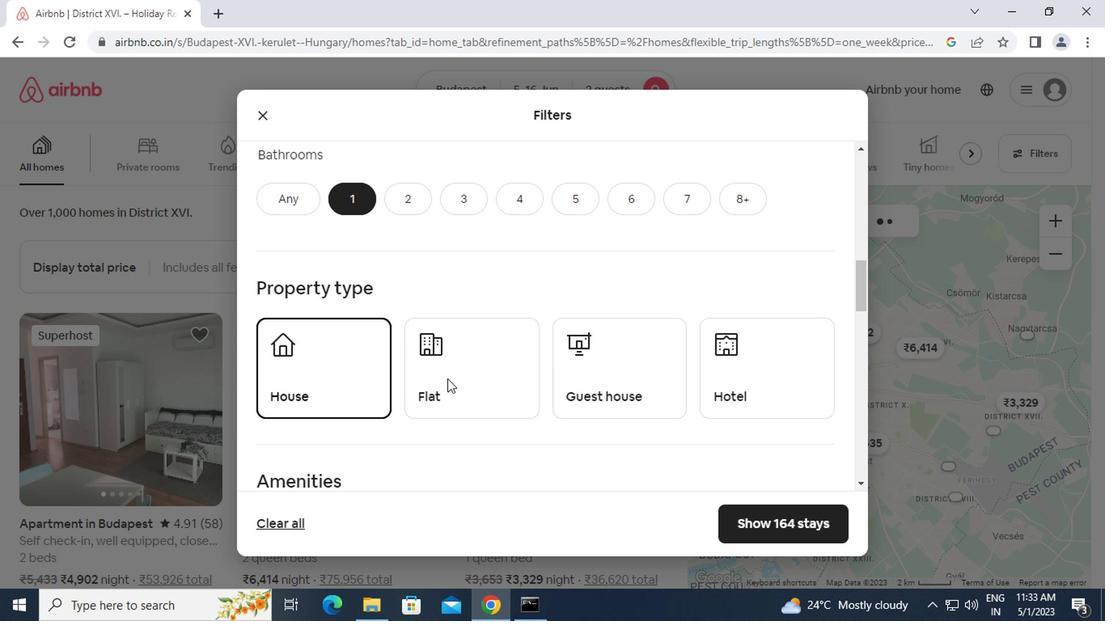 
Action: Mouse moved to (590, 370)
Screenshot: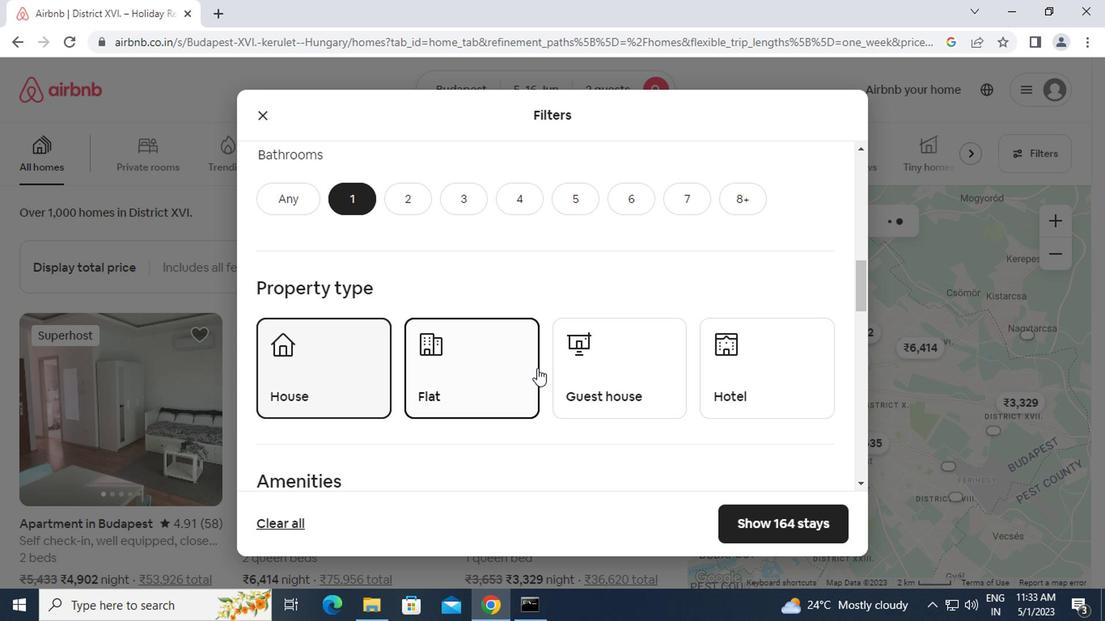 
Action: Mouse pressed left at (590, 370)
Screenshot: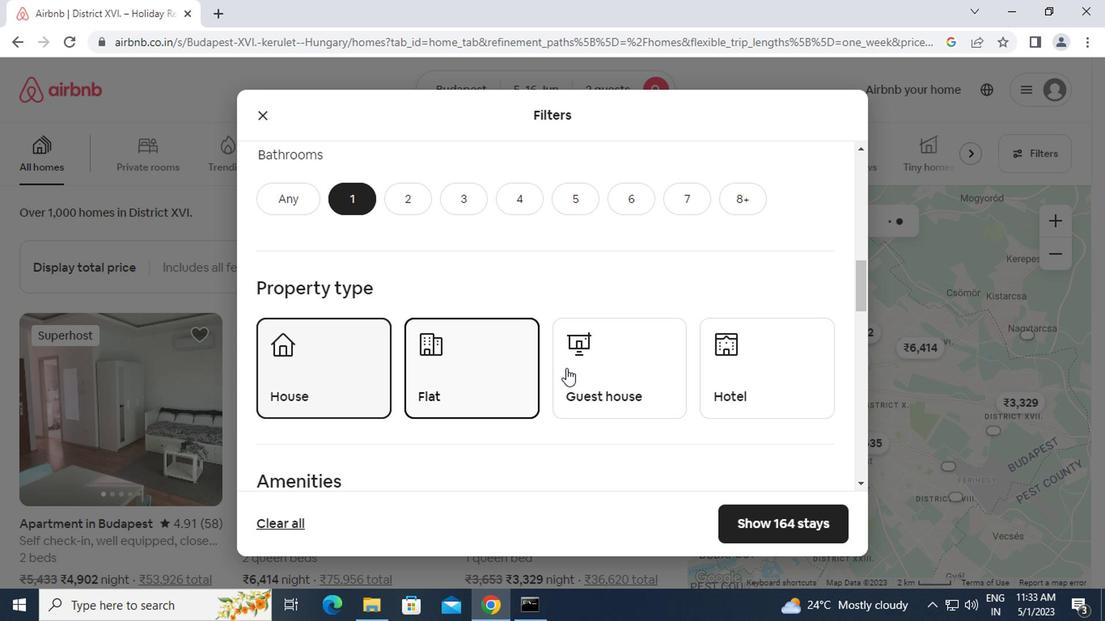 
Action: Mouse moved to (754, 359)
Screenshot: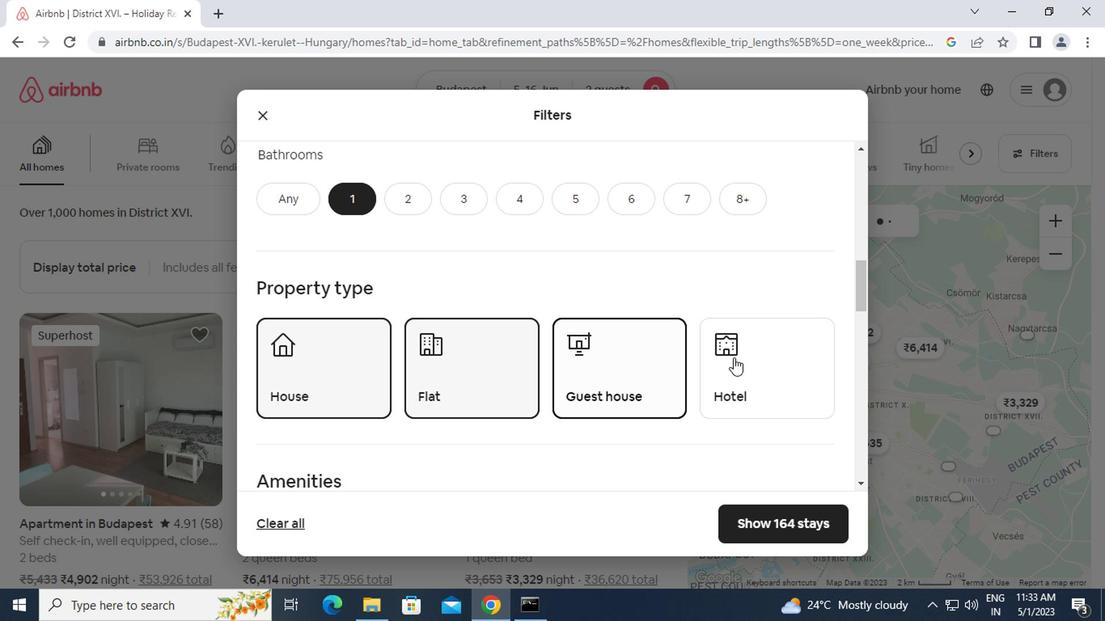 
Action: Mouse pressed left at (754, 359)
Screenshot: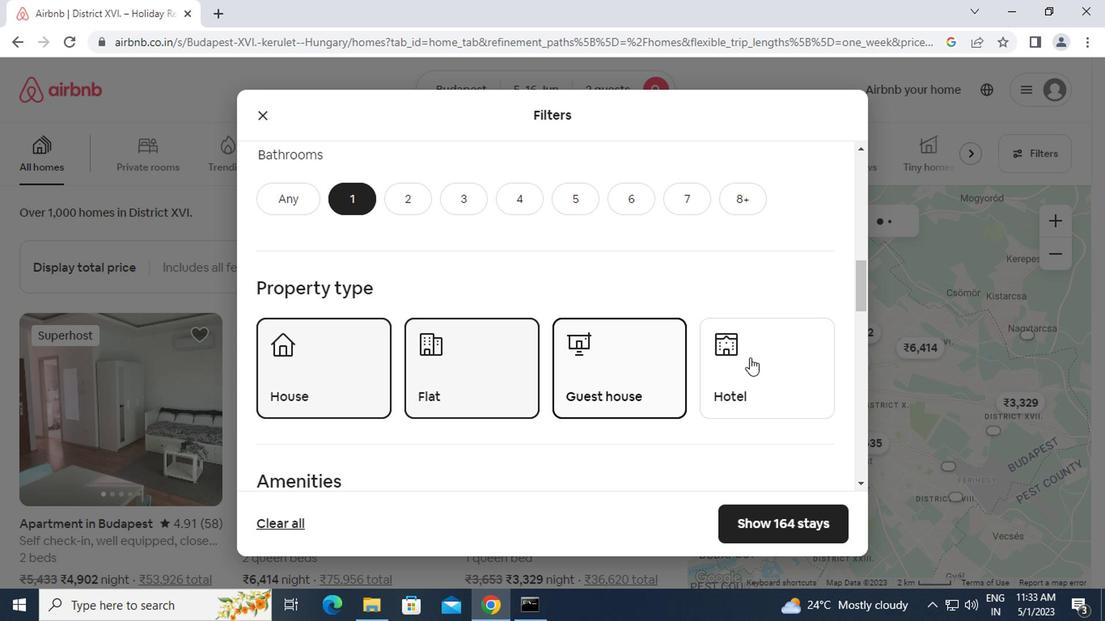 
Action: Mouse moved to (562, 391)
Screenshot: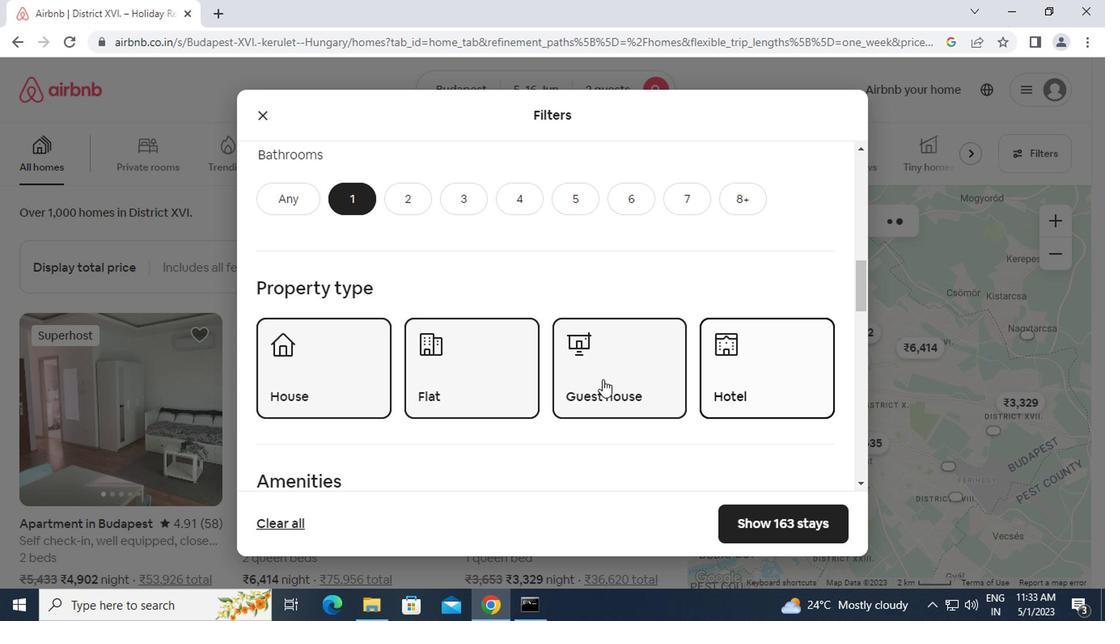 
Action: Mouse scrolled (562, 391) with delta (0, 0)
Screenshot: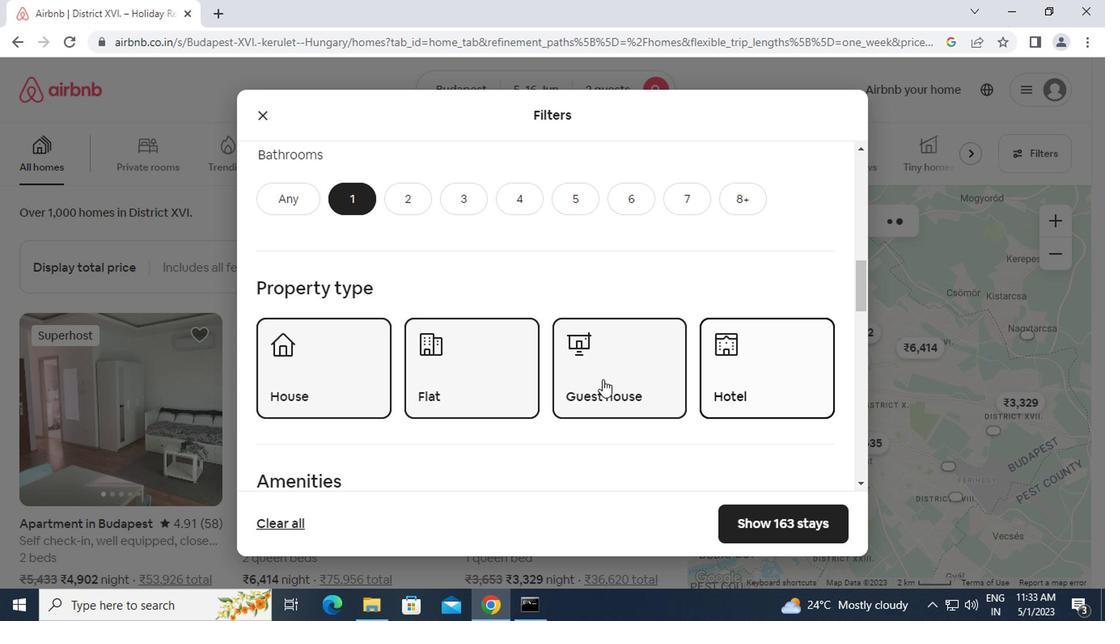 
Action: Mouse scrolled (562, 391) with delta (0, 0)
Screenshot: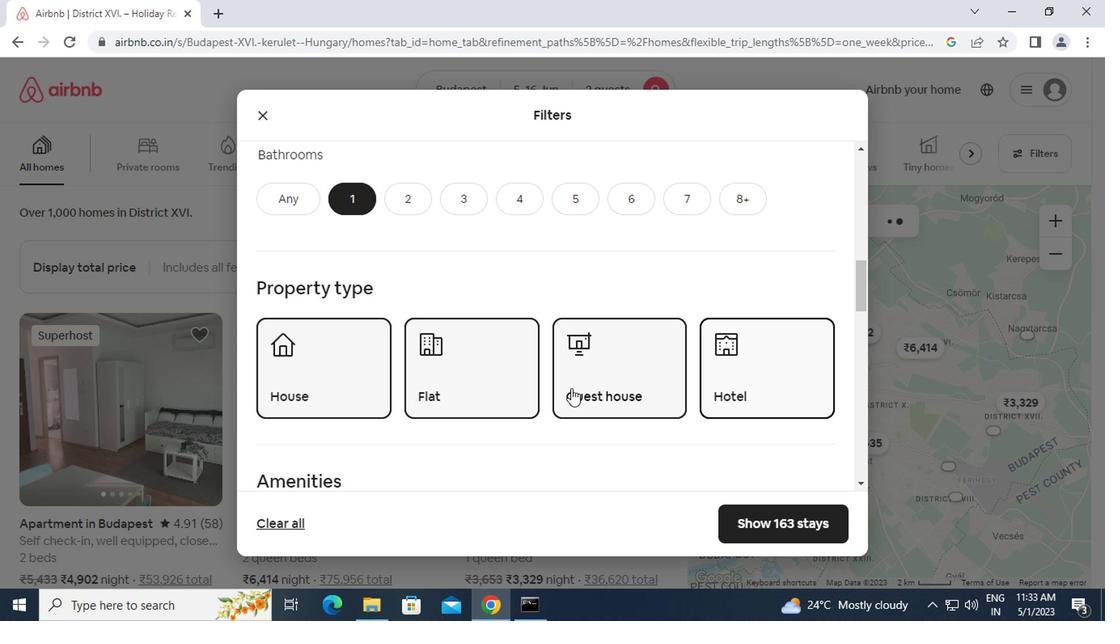
Action: Mouse scrolled (562, 391) with delta (0, 0)
Screenshot: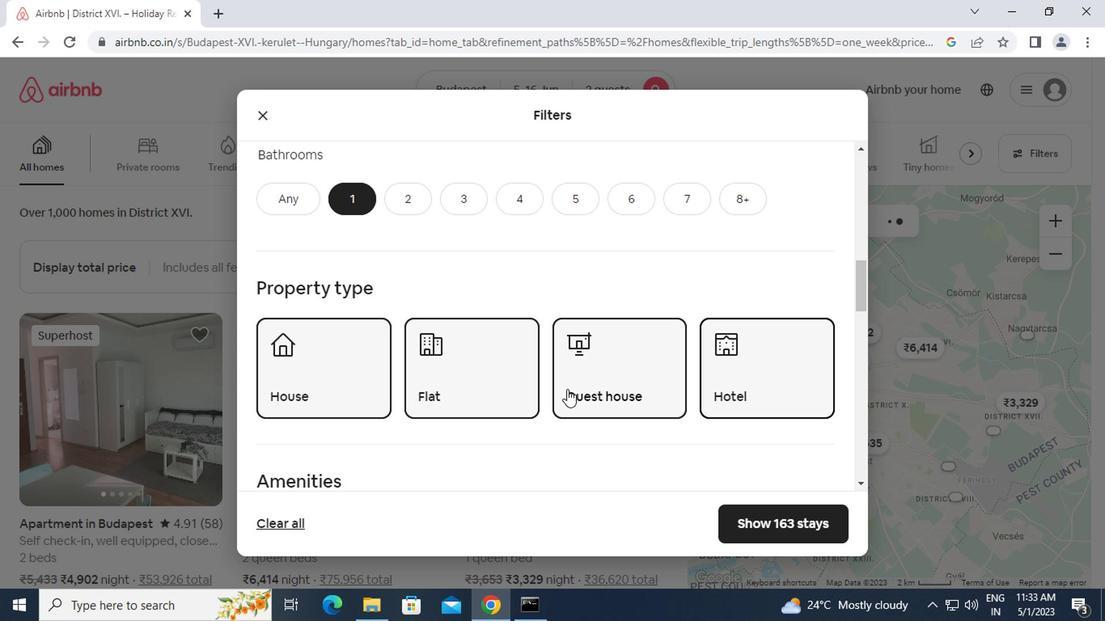 
Action: Mouse scrolled (562, 391) with delta (0, 0)
Screenshot: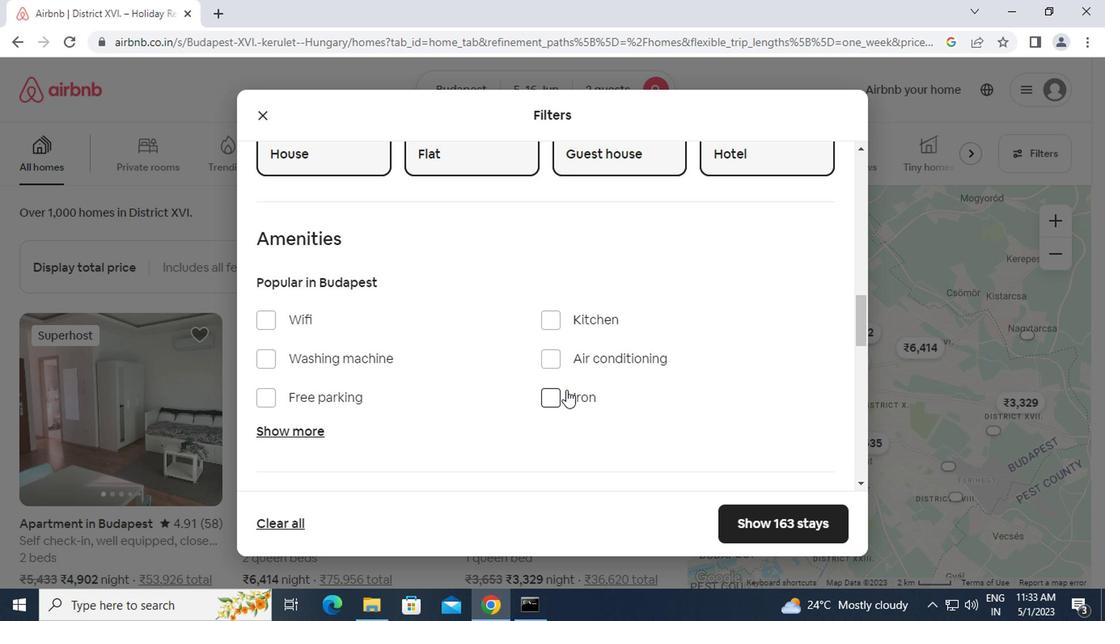 
Action: Mouse scrolled (562, 391) with delta (0, 0)
Screenshot: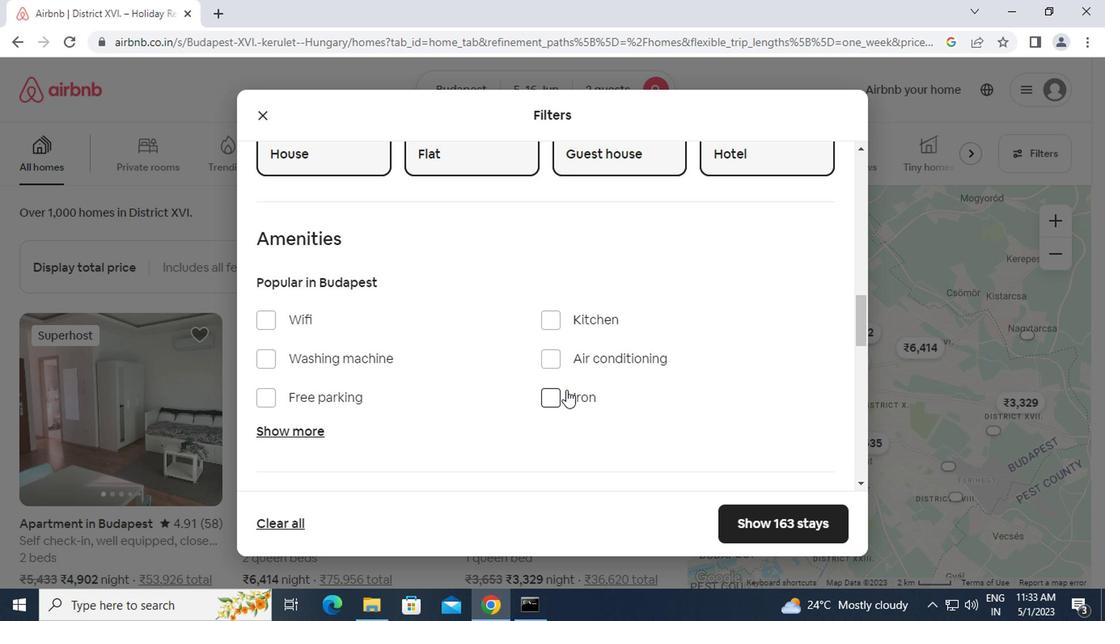 
Action: Mouse moved to (782, 454)
Screenshot: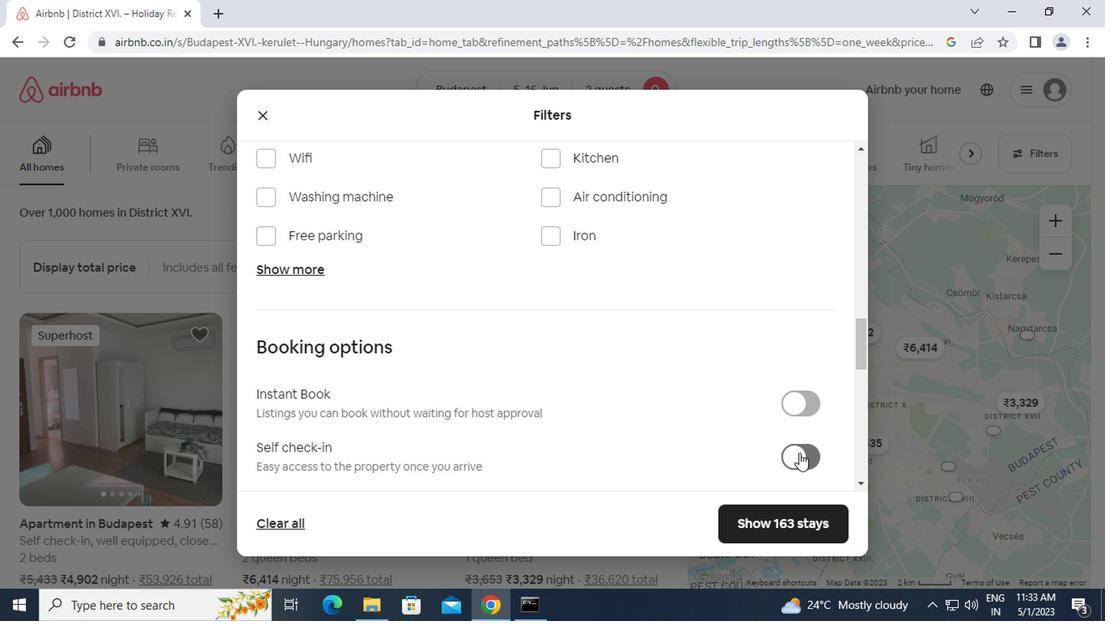 
Action: Mouse pressed left at (782, 454)
Screenshot: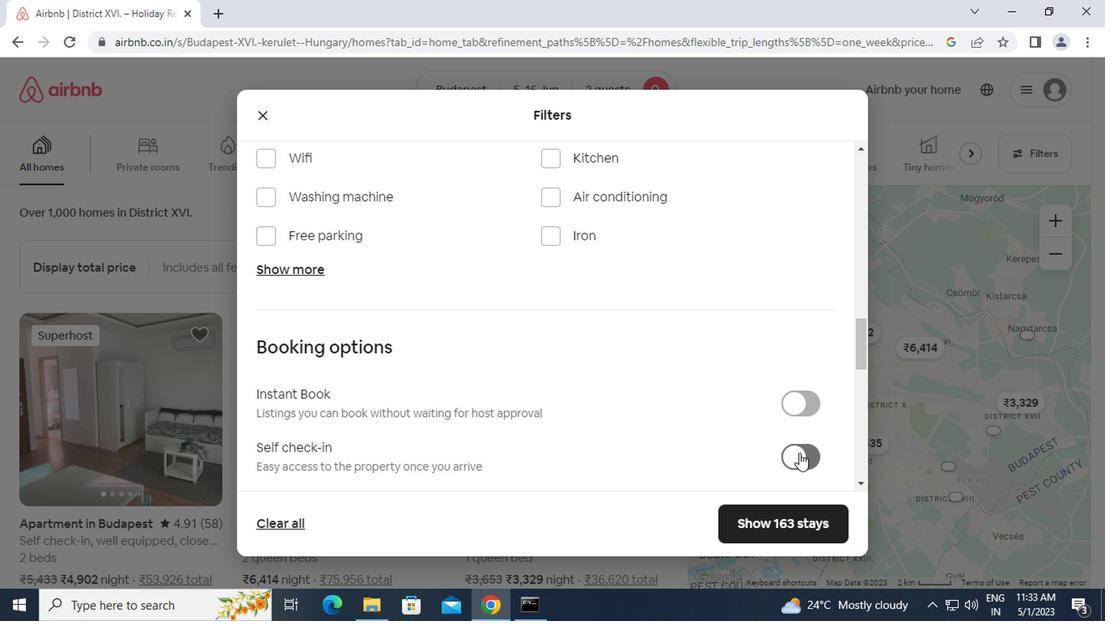 
Action: Mouse moved to (485, 447)
Screenshot: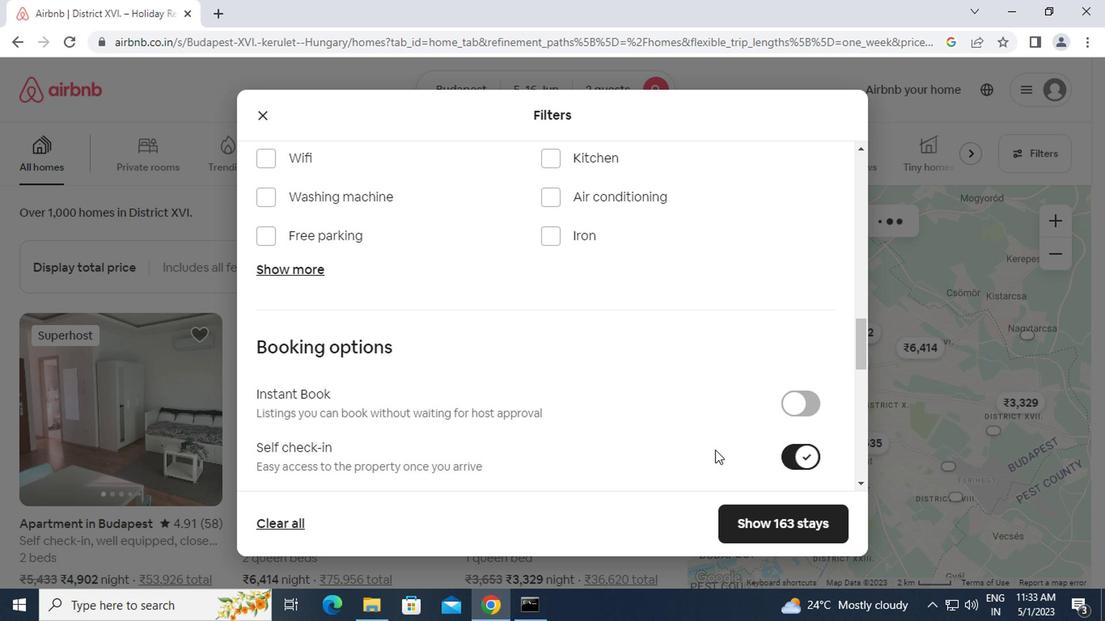 
Action: Mouse scrolled (485, 446) with delta (0, 0)
Screenshot: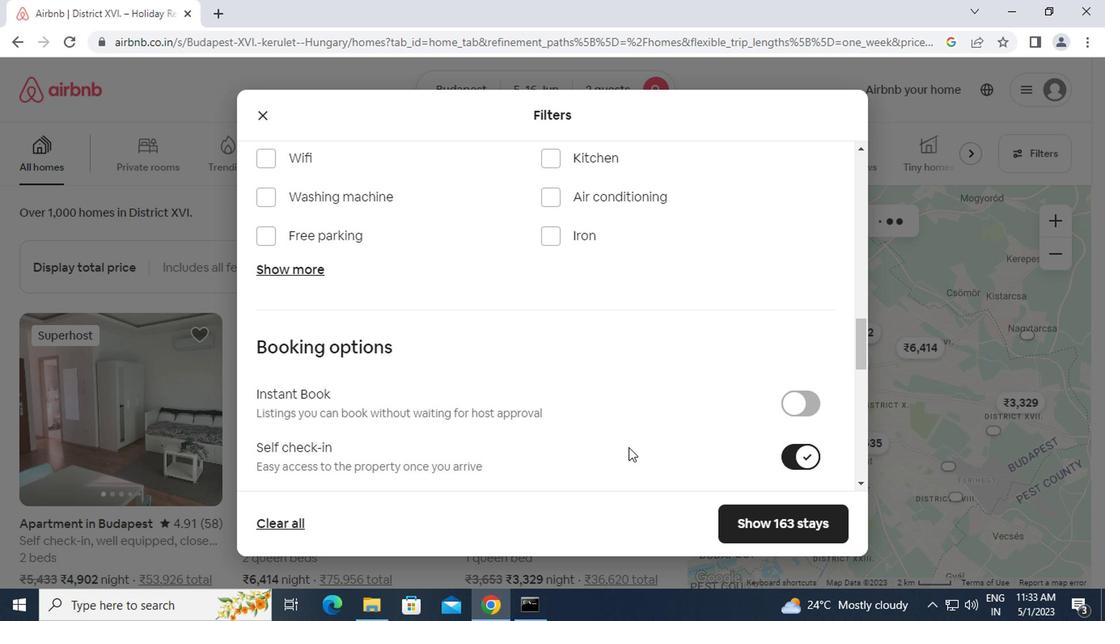 
Action: Mouse scrolled (485, 446) with delta (0, 0)
Screenshot: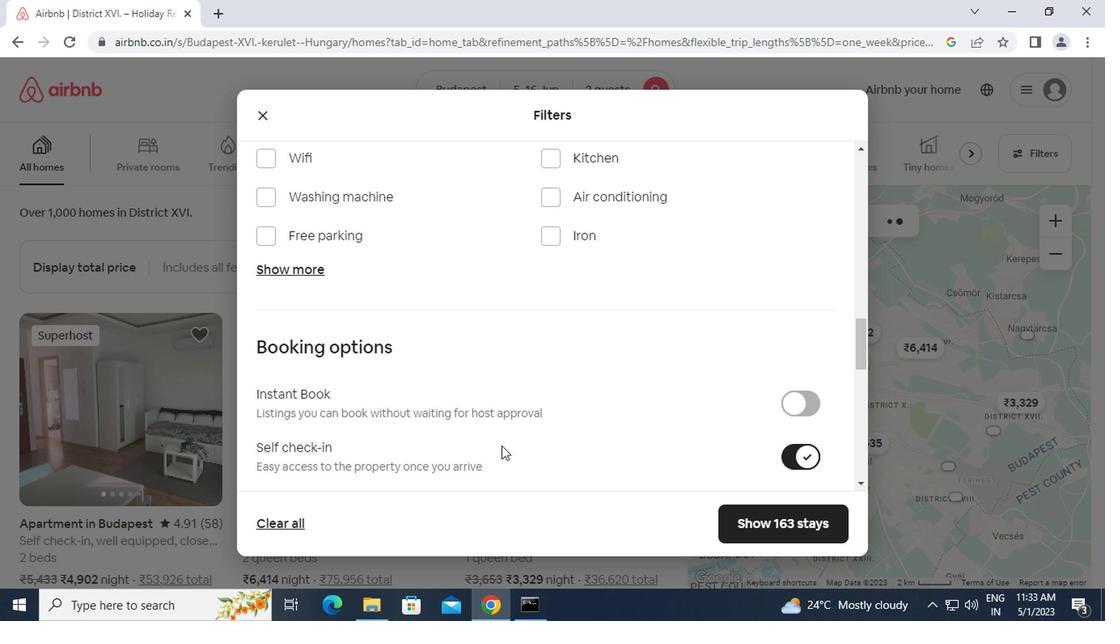 
Action: Mouse scrolled (485, 446) with delta (0, 0)
Screenshot: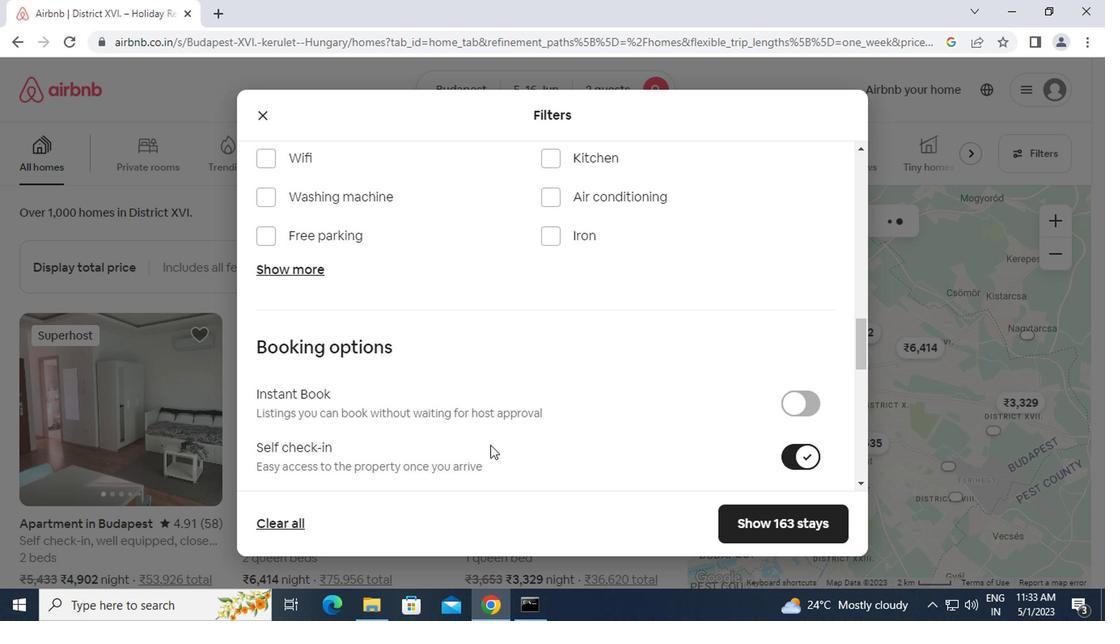 
Action: Mouse moved to (471, 443)
Screenshot: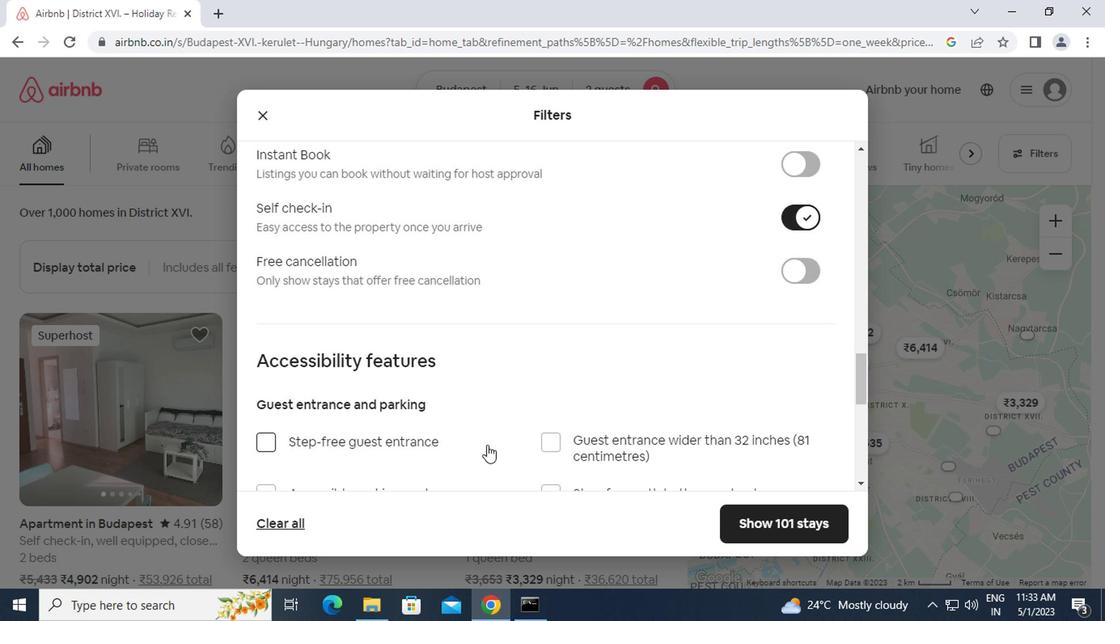 
Action: Mouse scrolled (471, 442) with delta (0, 0)
Screenshot: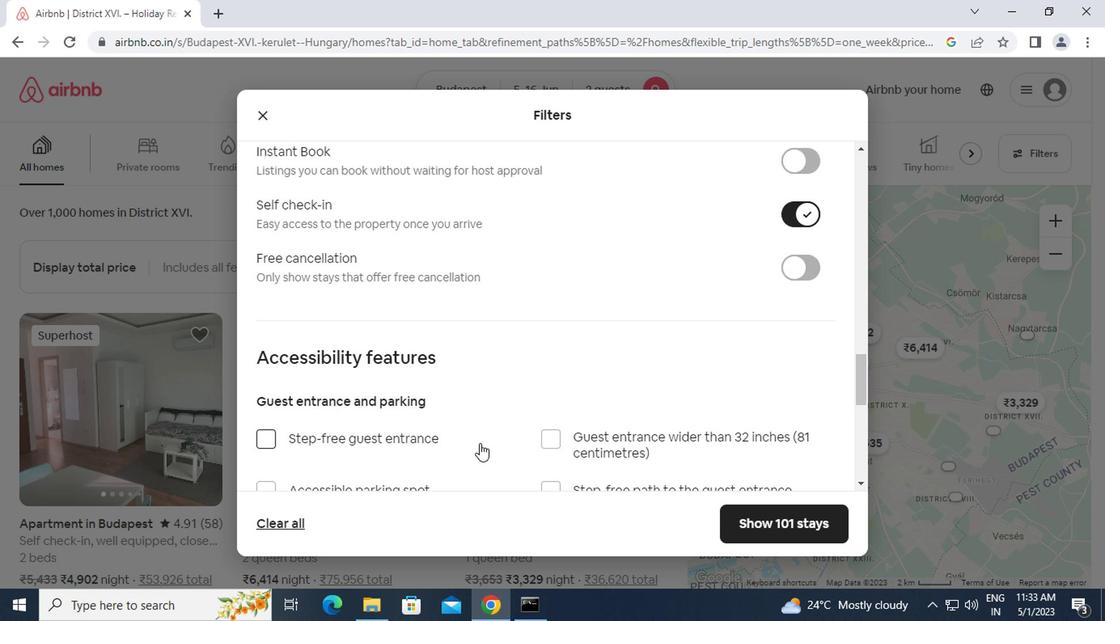 
Action: Mouse scrolled (471, 442) with delta (0, 0)
Screenshot: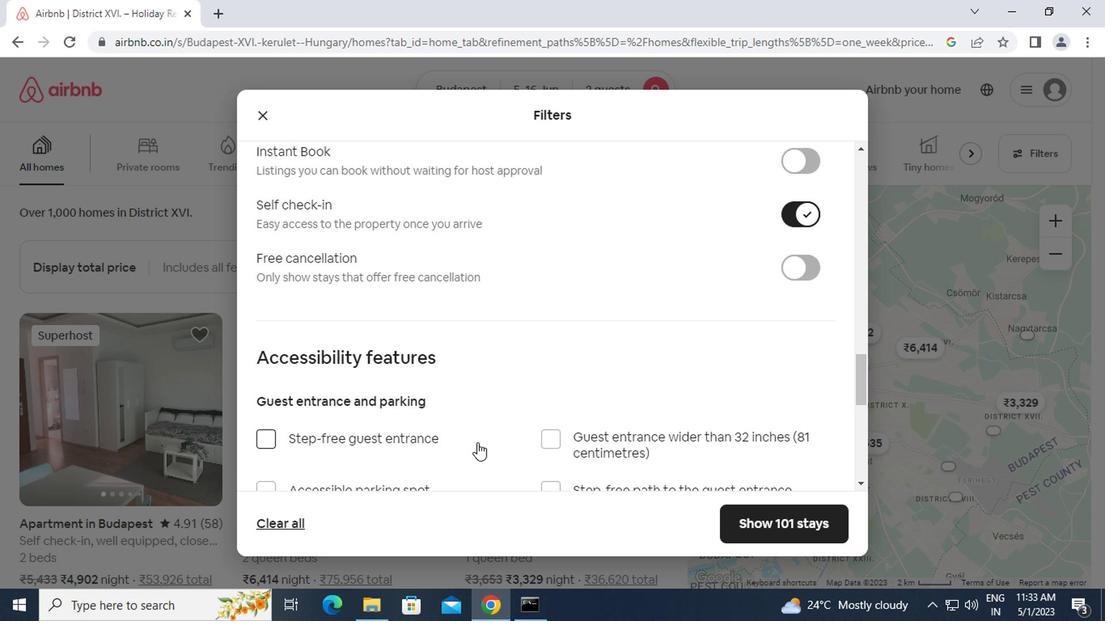 
Action: Mouse moved to (471, 443)
Screenshot: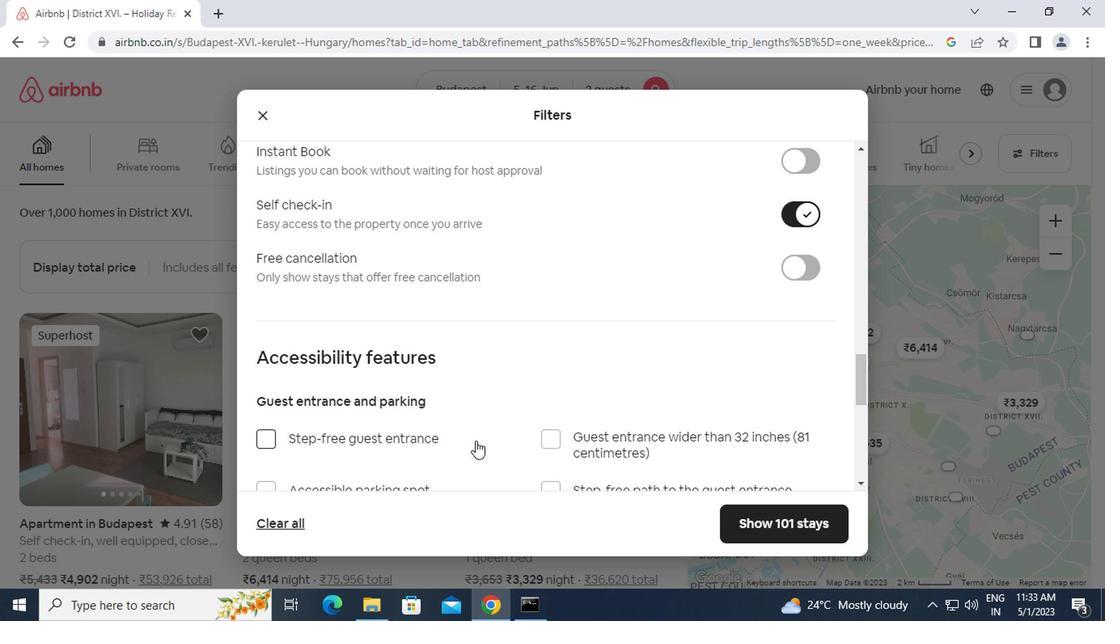 
Action: Mouse scrolled (471, 442) with delta (0, 0)
Screenshot: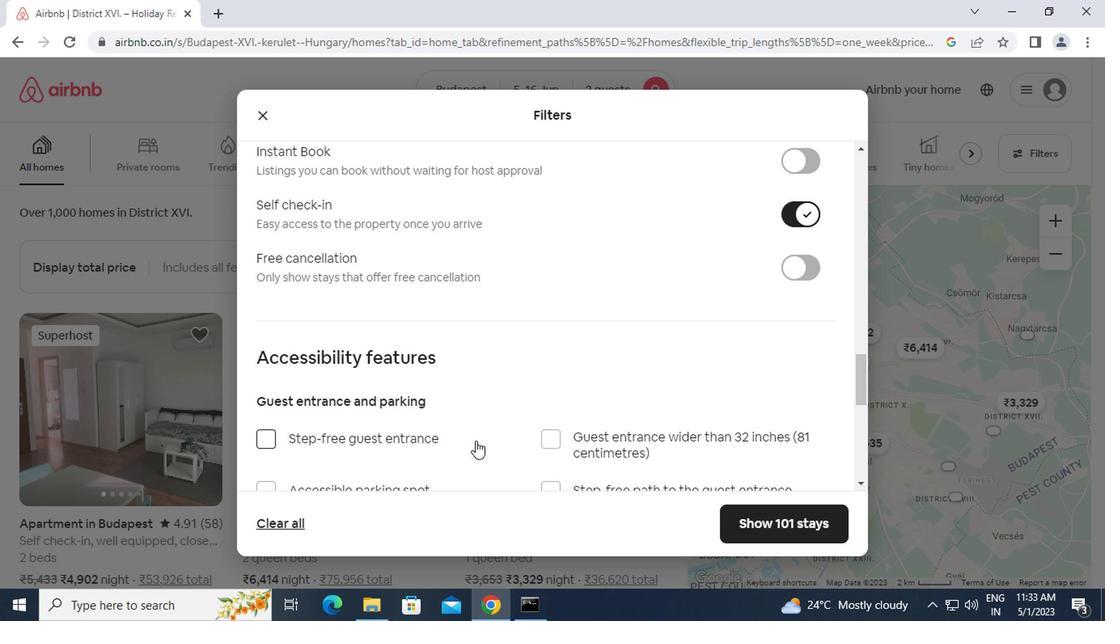 
Action: Mouse moved to (303, 430)
Screenshot: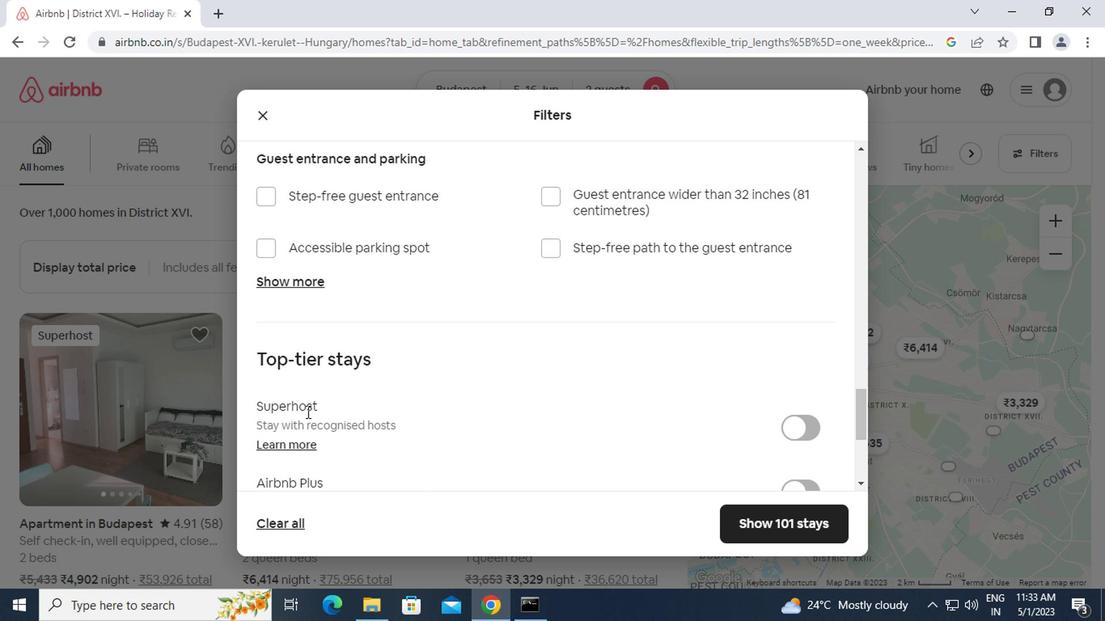 
Action: Mouse scrolled (303, 429) with delta (0, -1)
Screenshot: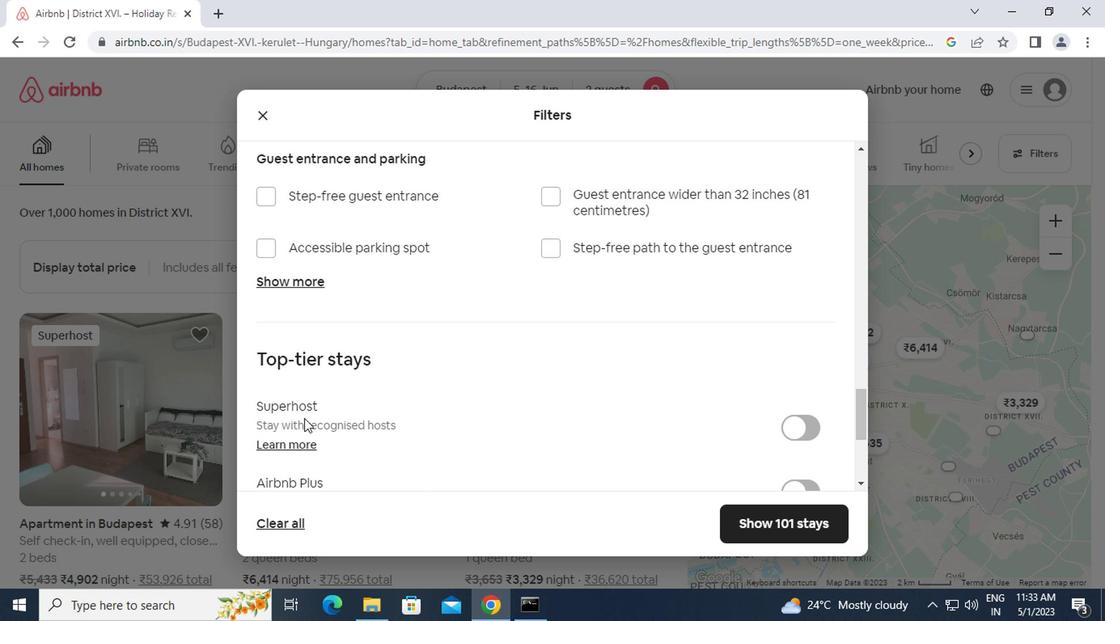 
Action: Mouse scrolled (303, 429) with delta (0, -1)
Screenshot: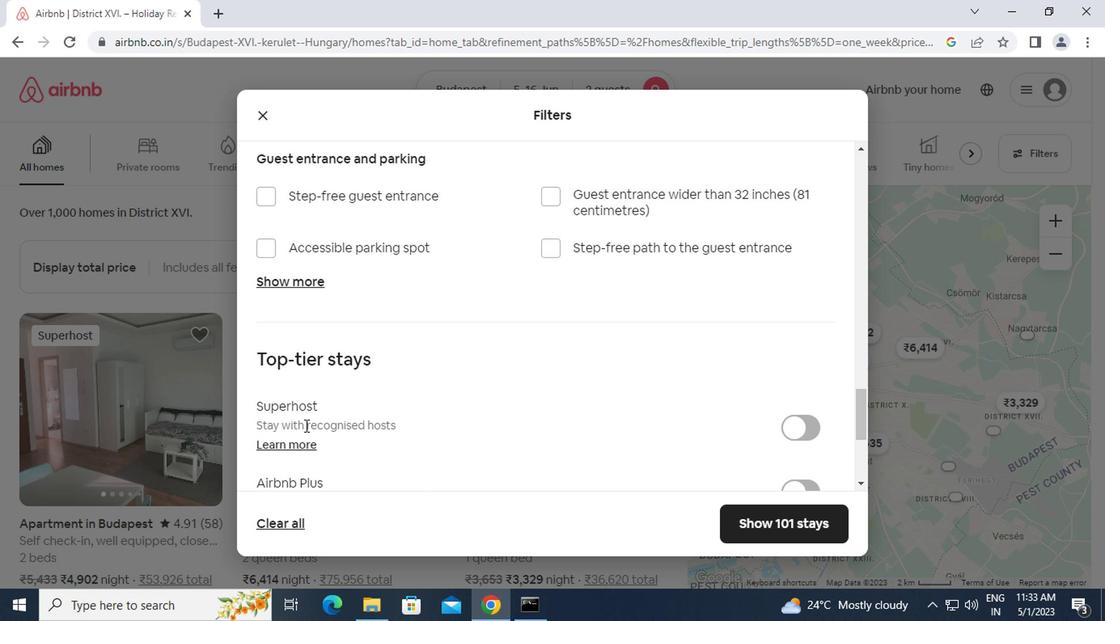 
Action: Mouse scrolled (303, 429) with delta (0, -1)
Screenshot: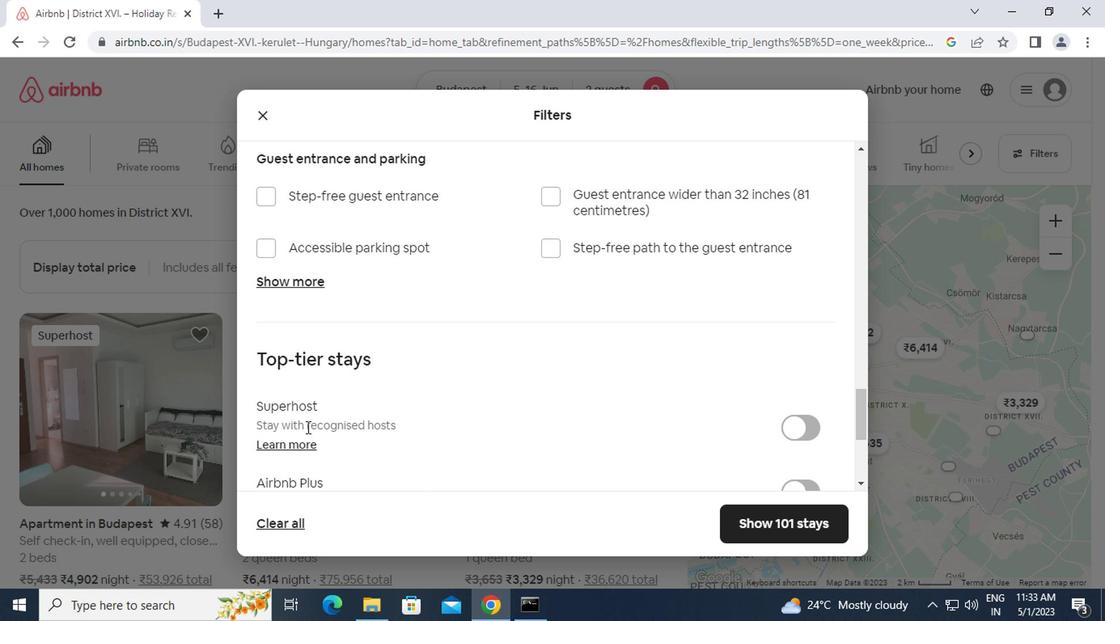 
Action: Mouse moved to (263, 387)
Screenshot: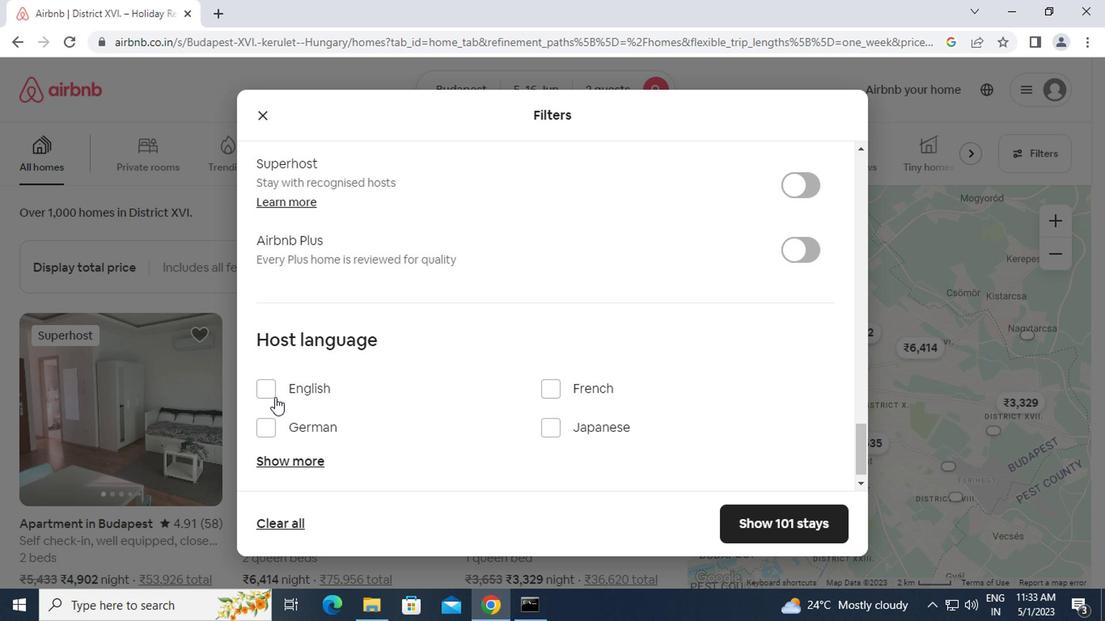 
Action: Mouse pressed left at (263, 387)
Screenshot: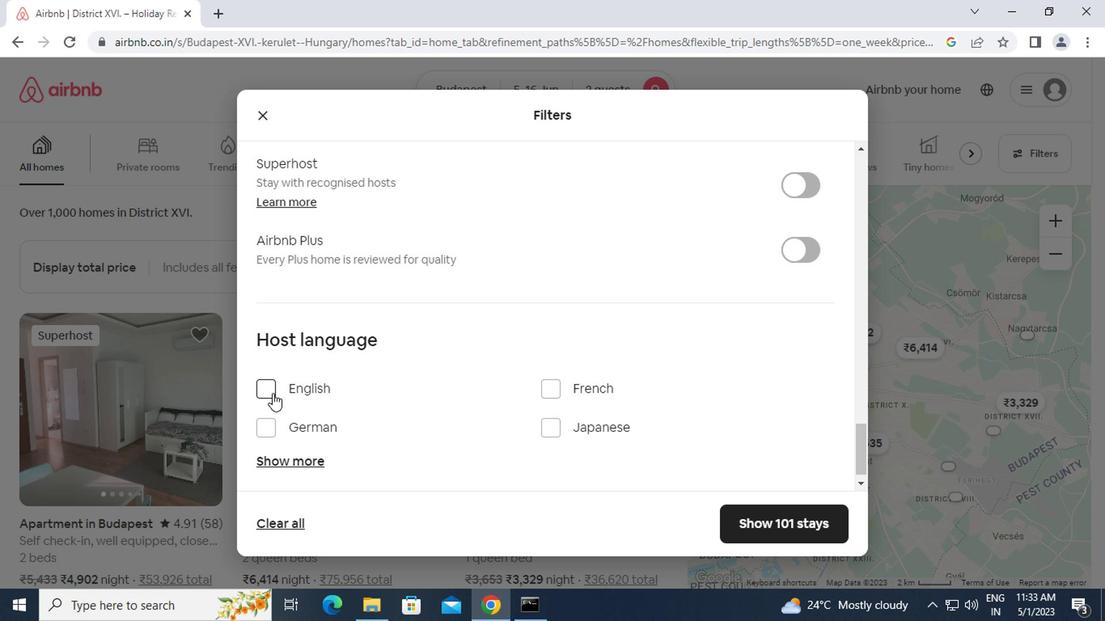 
Action: Mouse moved to (810, 516)
Screenshot: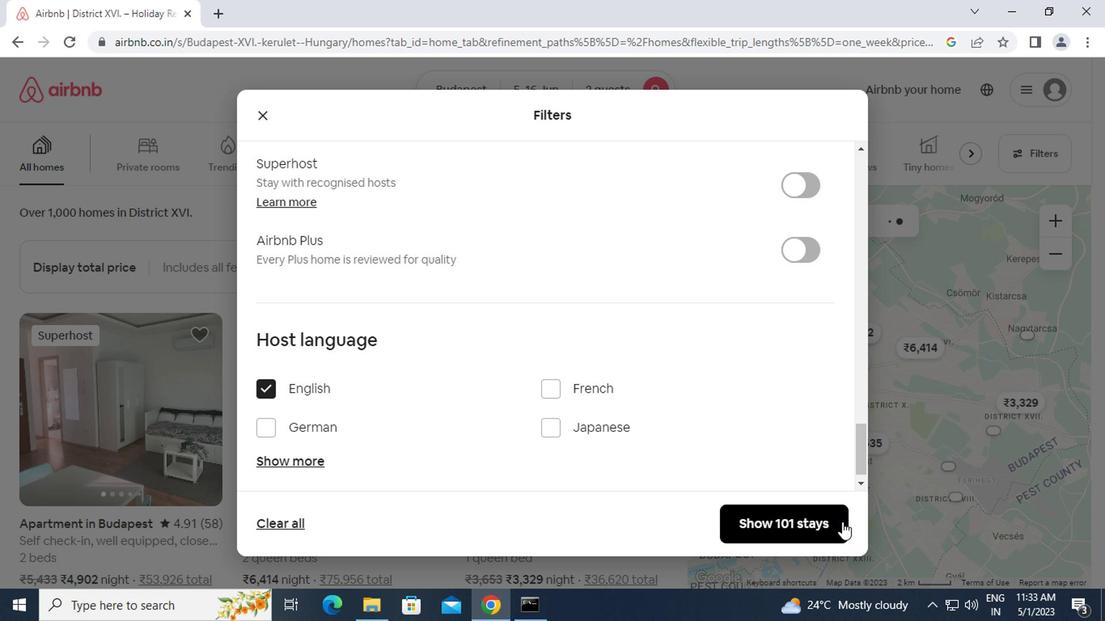 
Action: Mouse pressed left at (810, 516)
Screenshot: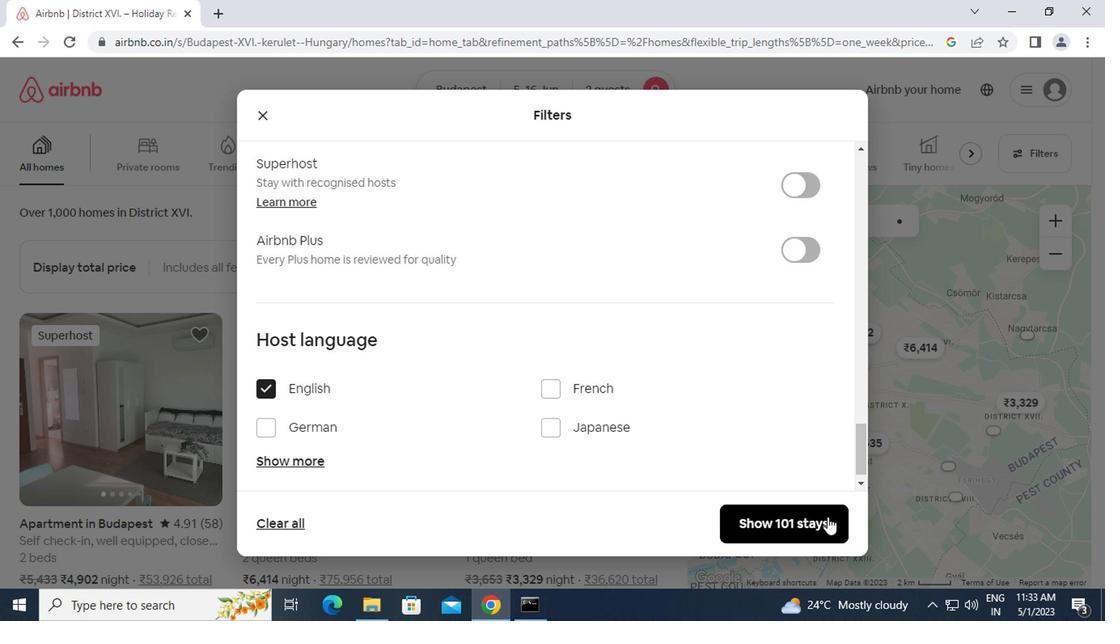 
Action: Mouse moved to (809, 516)
Screenshot: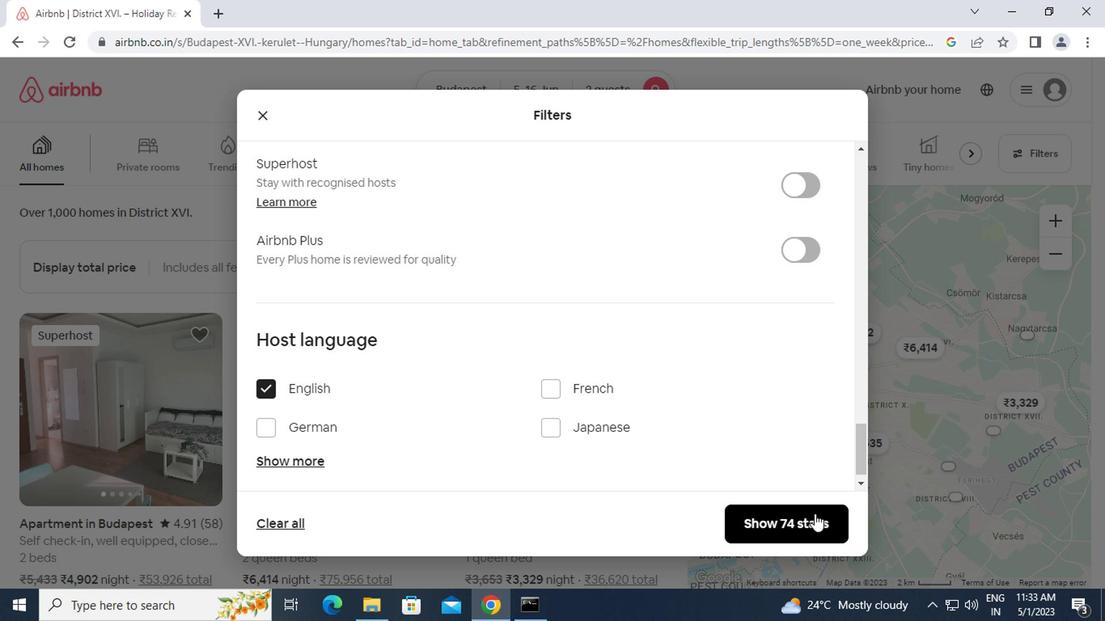 
